 Task: Explore Airbnb accommodation in Foumbot, Cameroon from 4th November, 2023 to 15th November, 2023 for 2 adults.1  bedroom having 1 bed and 1 bathroom. Property type can be hotel. Booking option can be shelf check-in. Look for 5 properties as per requirement.
Action: Mouse pressed left at (489, 74)
Screenshot: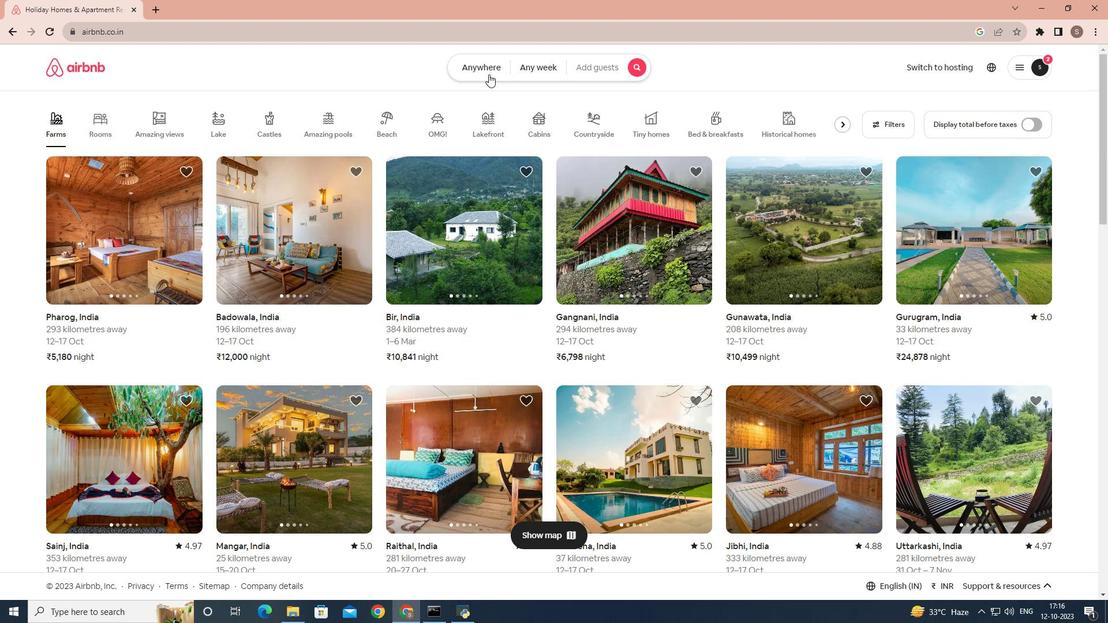 
Action: Mouse moved to (408, 117)
Screenshot: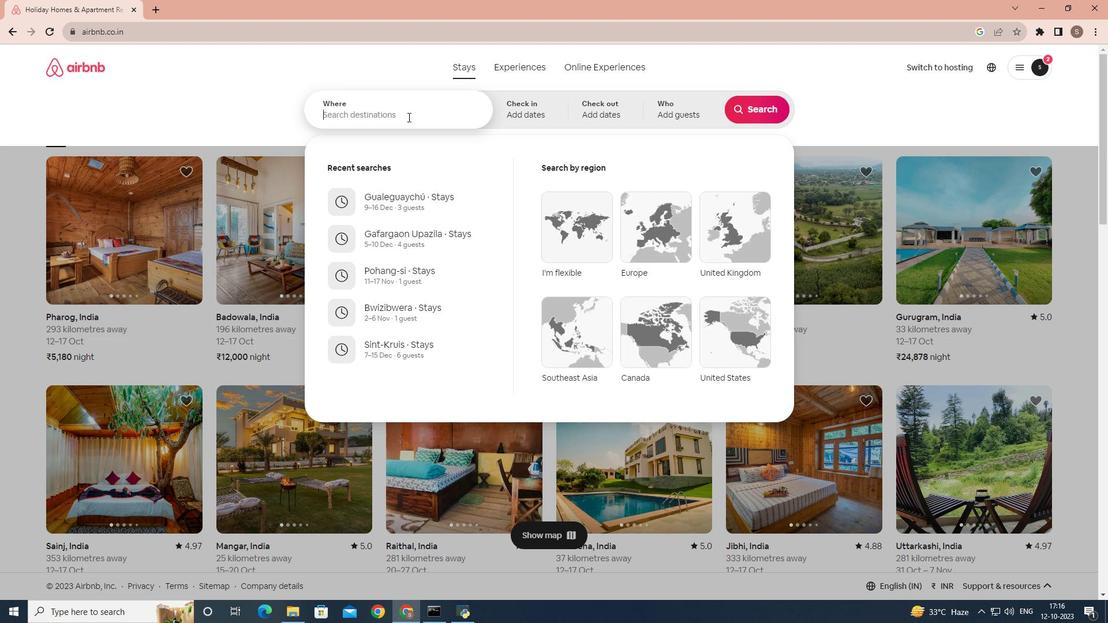 
Action: Mouse pressed left at (408, 117)
Screenshot: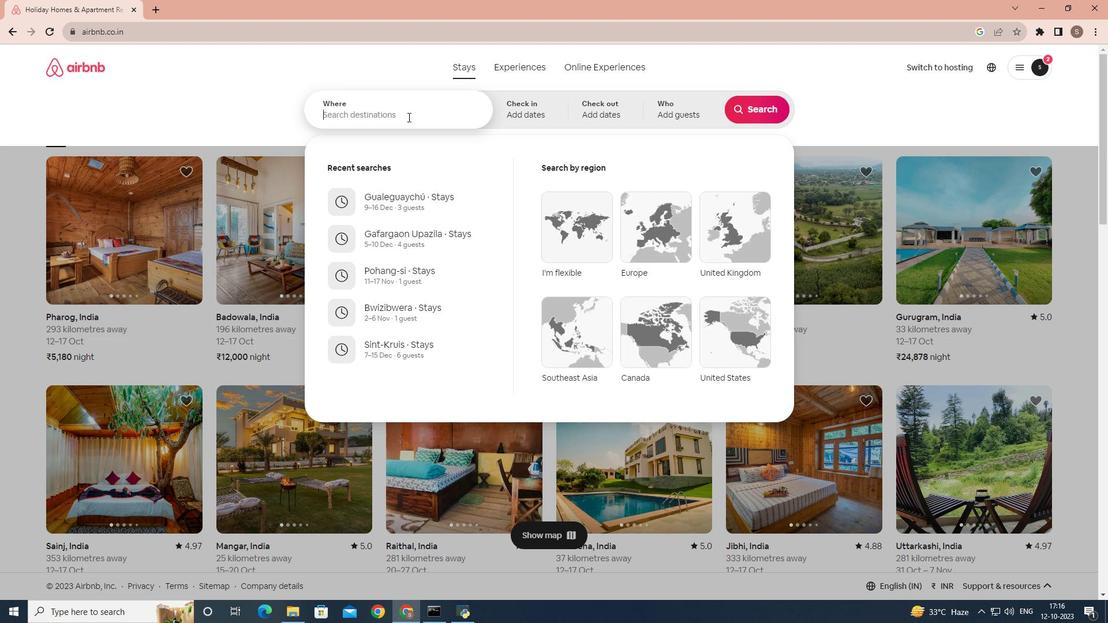 
Action: Key pressed foumbot
Screenshot: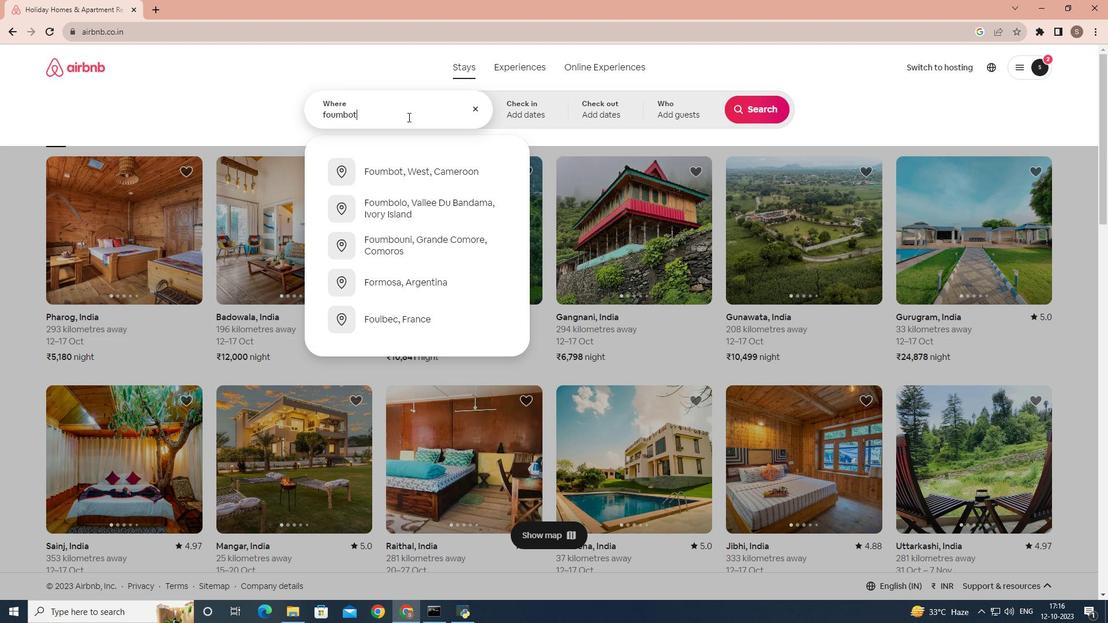 
Action: Mouse moved to (400, 165)
Screenshot: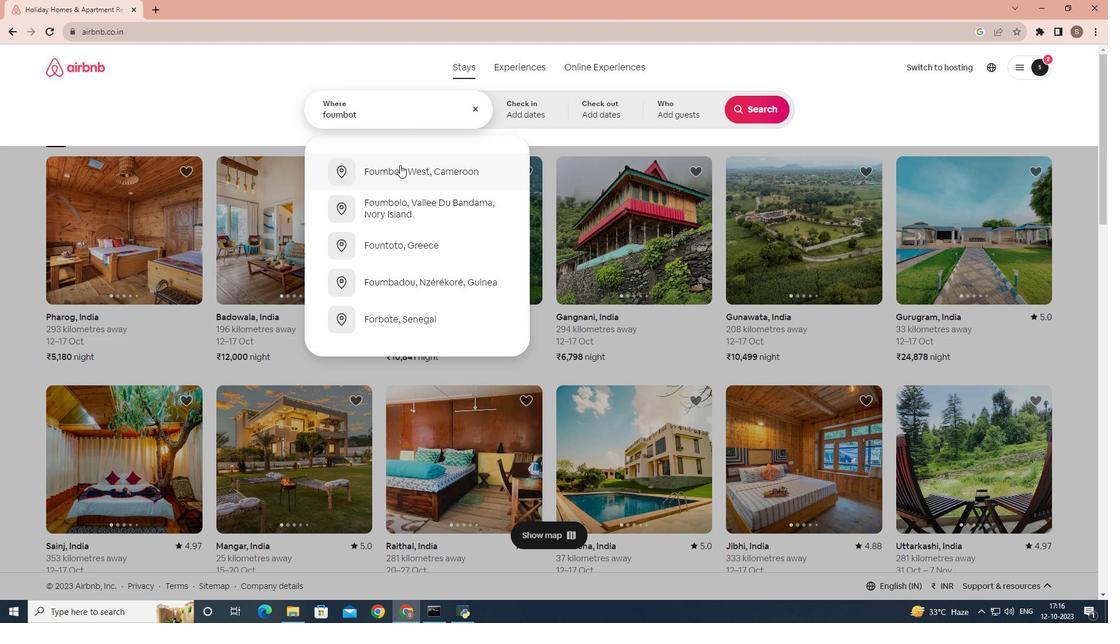 
Action: Mouse pressed left at (400, 165)
Screenshot: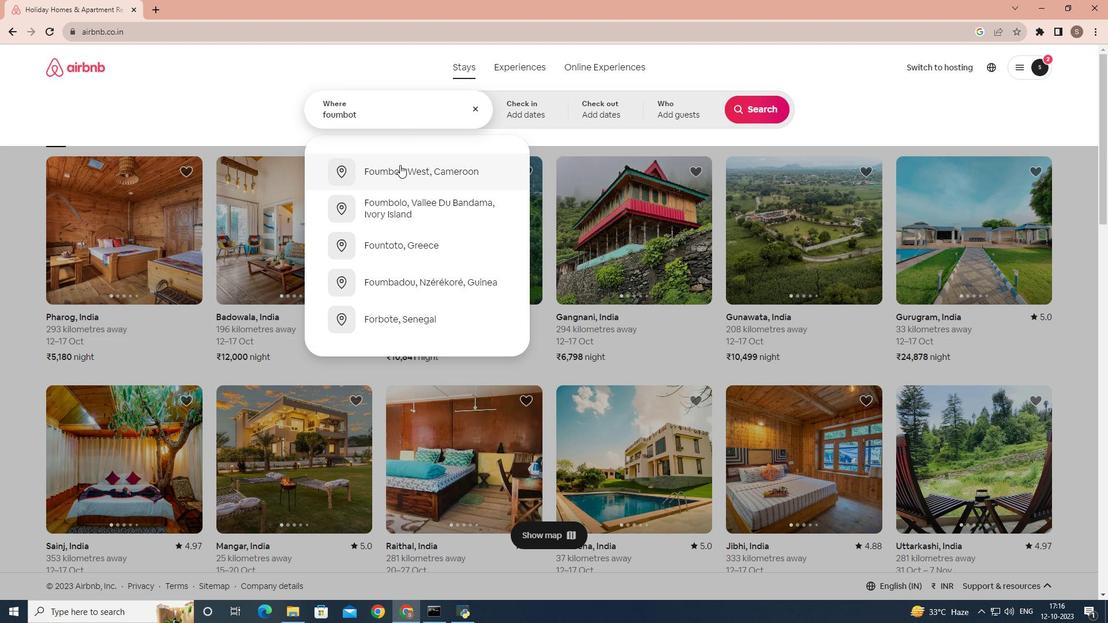 
Action: Mouse moved to (732, 247)
Screenshot: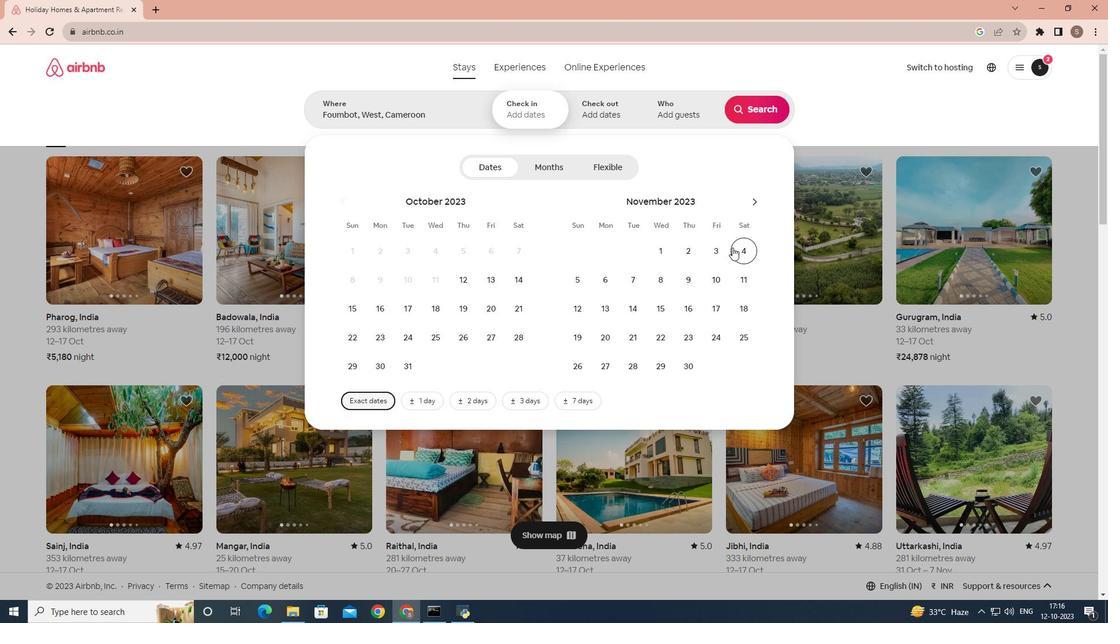 
Action: Mouse pressed left at (732, 247)
Screenshot: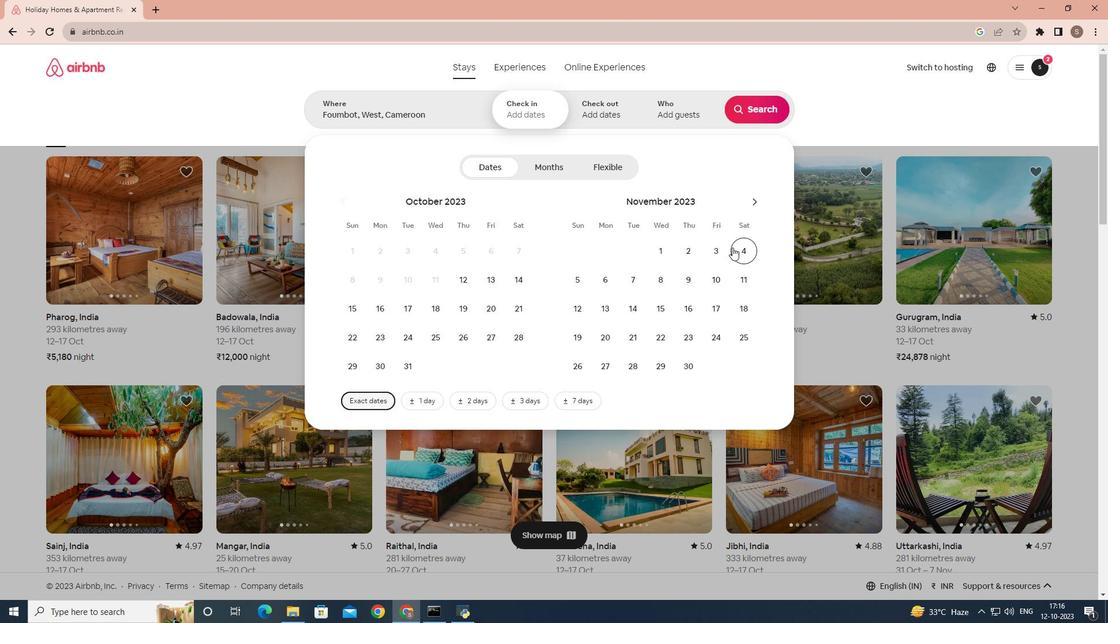 
Action: Mouse moved to (658, 310)
Screenshot: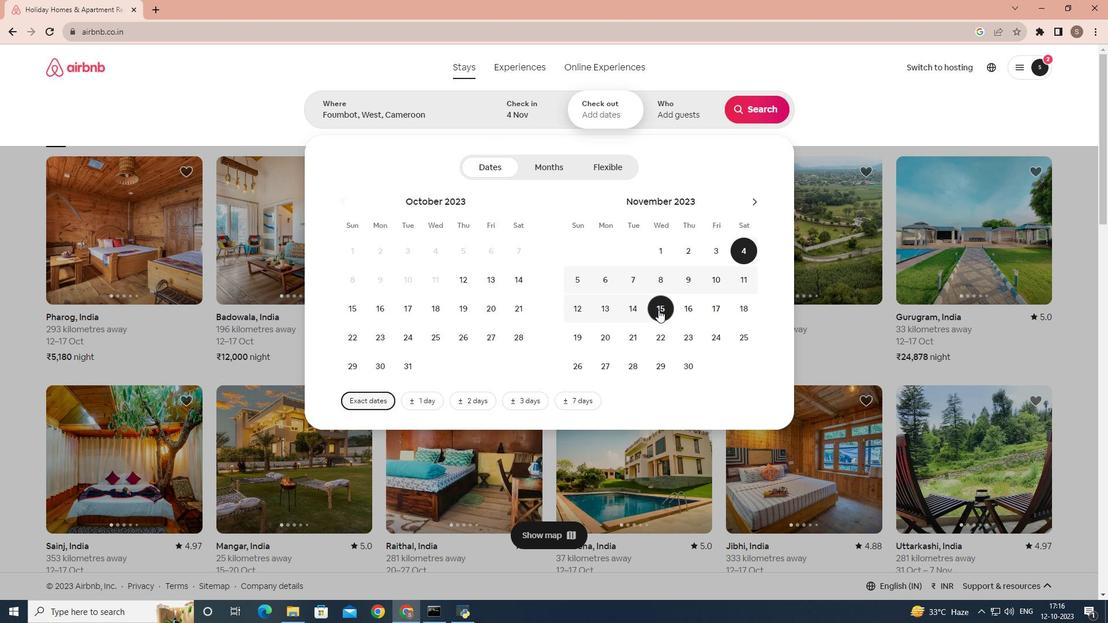 
Action: Mouse pressed left at (658, 310)
Screenshot: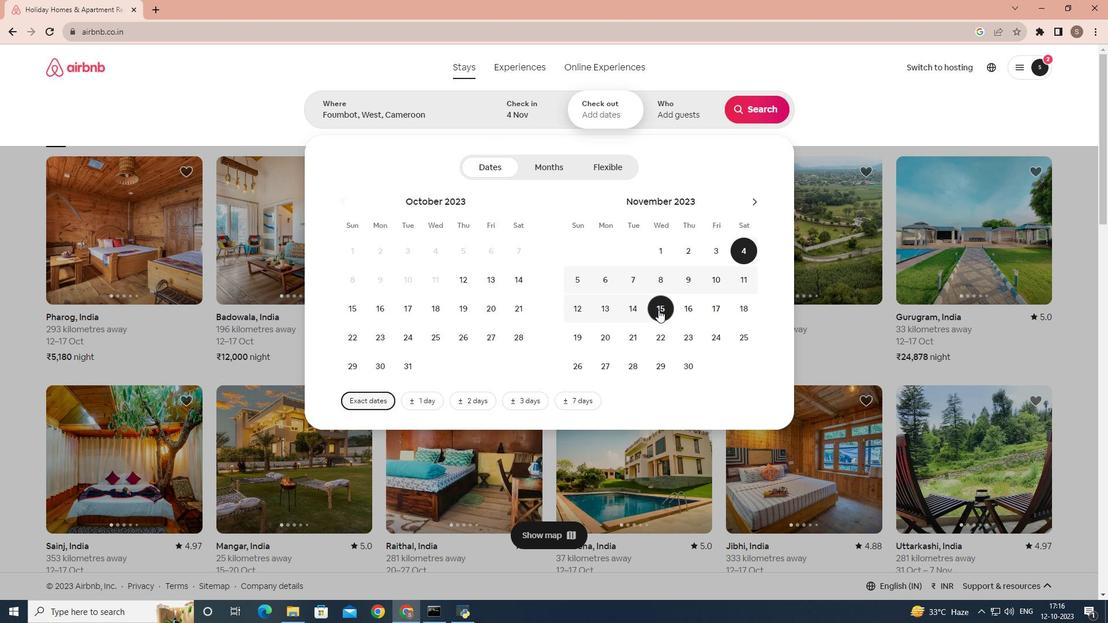 
Action: Mouse moved to (680, 107)
Screenshot: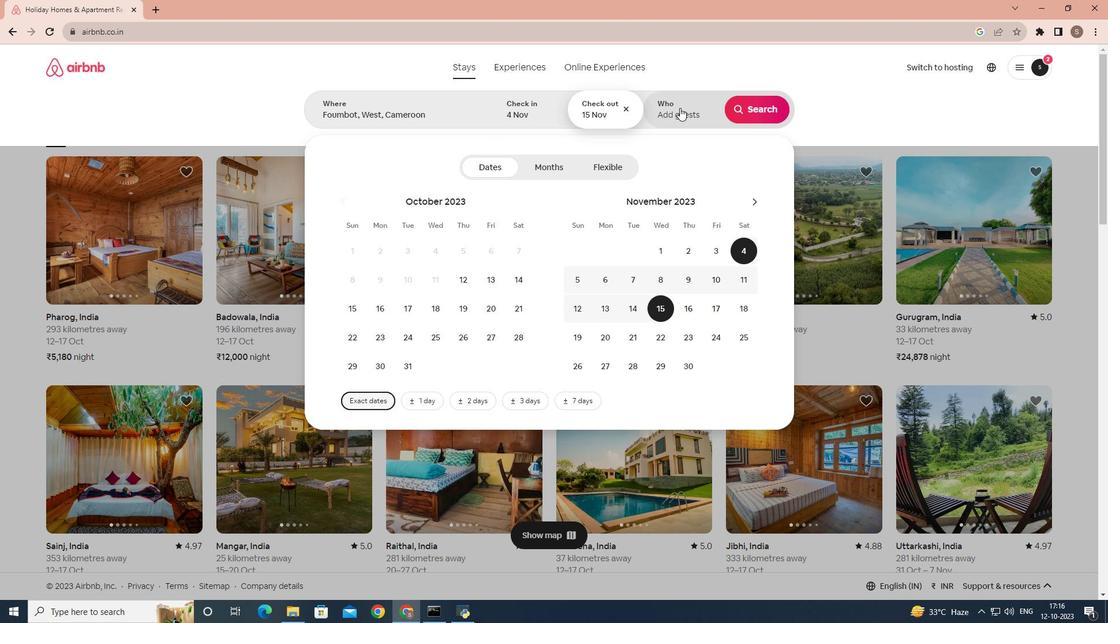 
Action: Mouse pressed left at (680, 107)
Screenshot: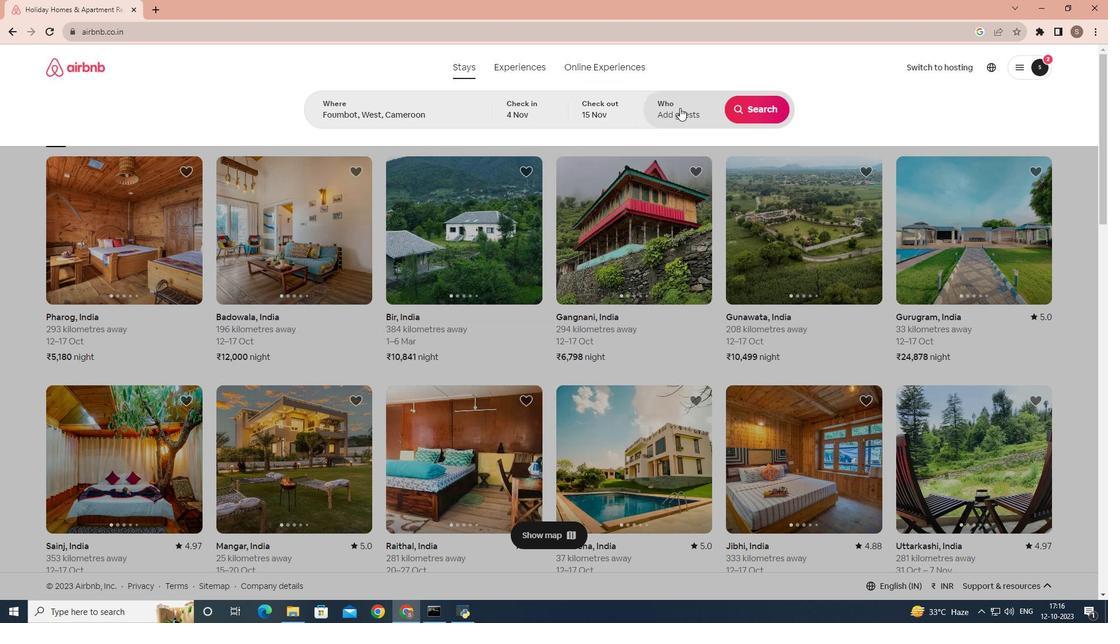 
Action: Mouse moved to (766, 174)
Screenshot: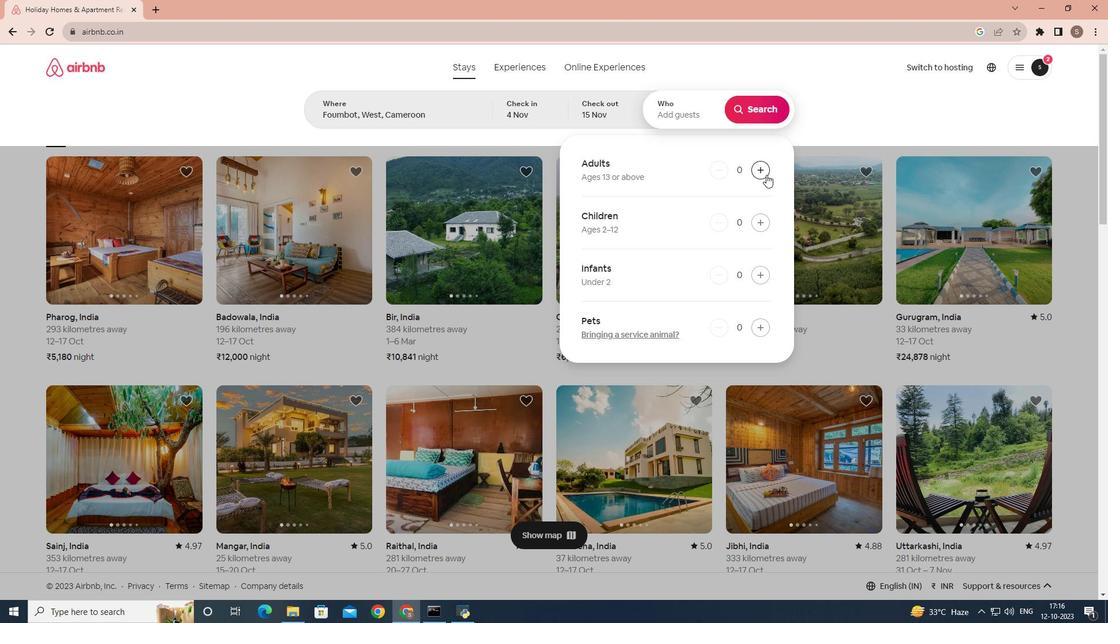 
Action: Mouse pressed left at (766, 174)
Screenshot: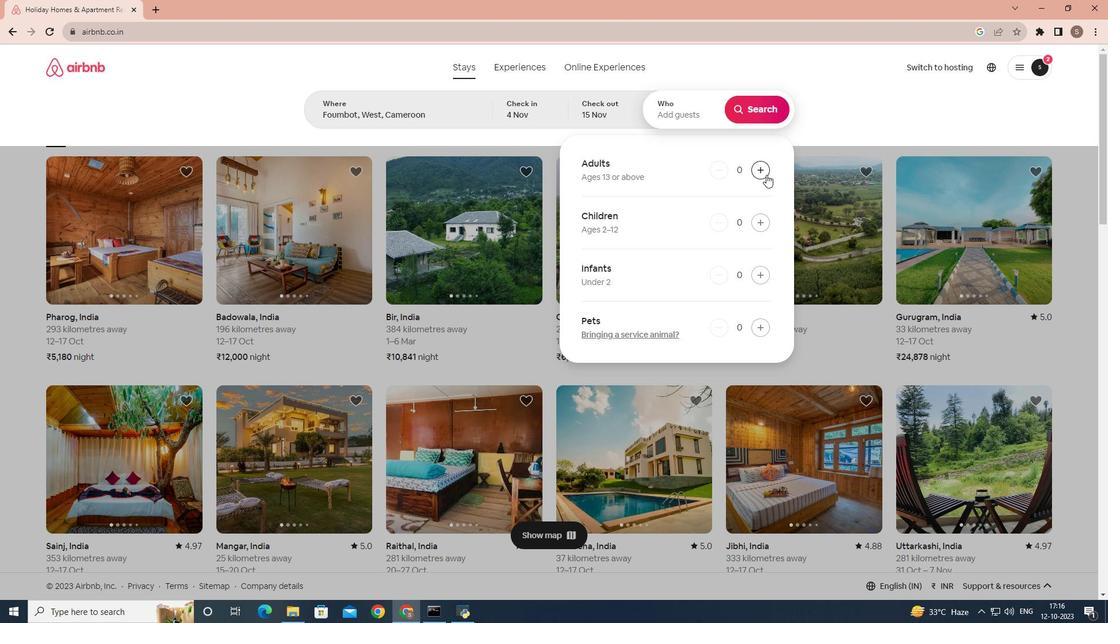 
Action: Mouse pressed left at (766, 174)
Screenshot: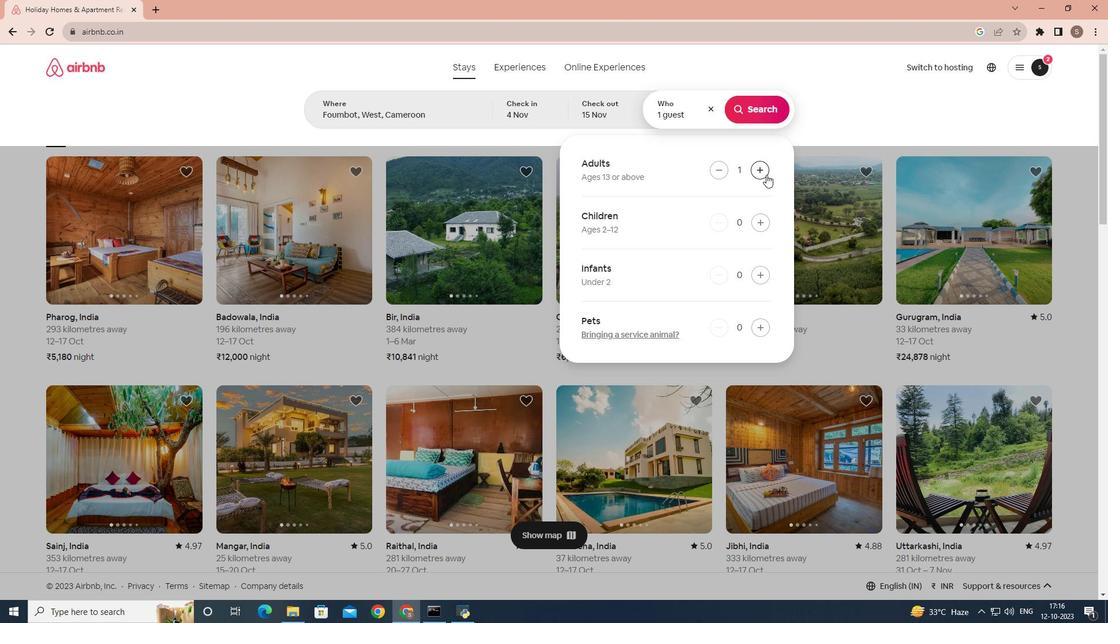 
Action: Mouse moved to (758, 115)
Screenshot: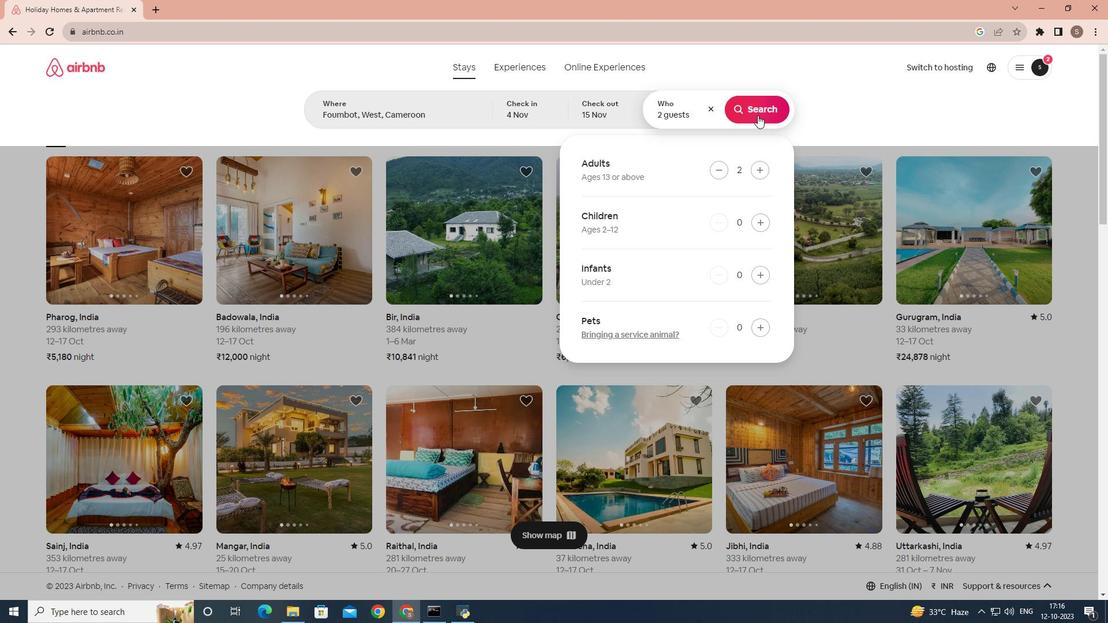 
Action: Mouse pressed left at (758, 115)
Screenshot: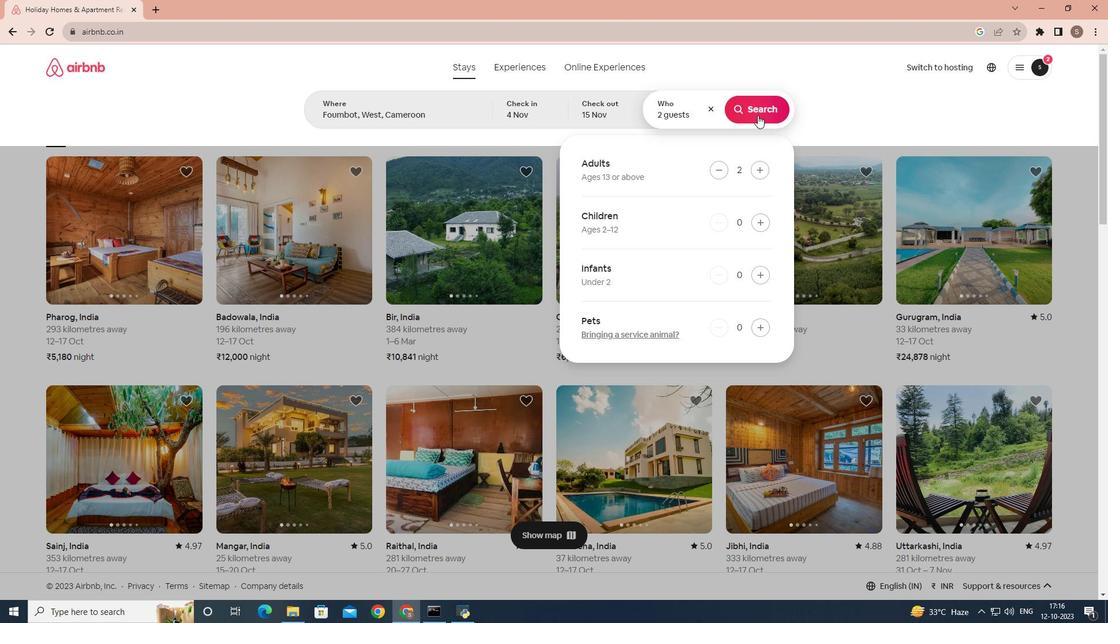 
Action: Mouse moved to (904, 113)
Screenshot: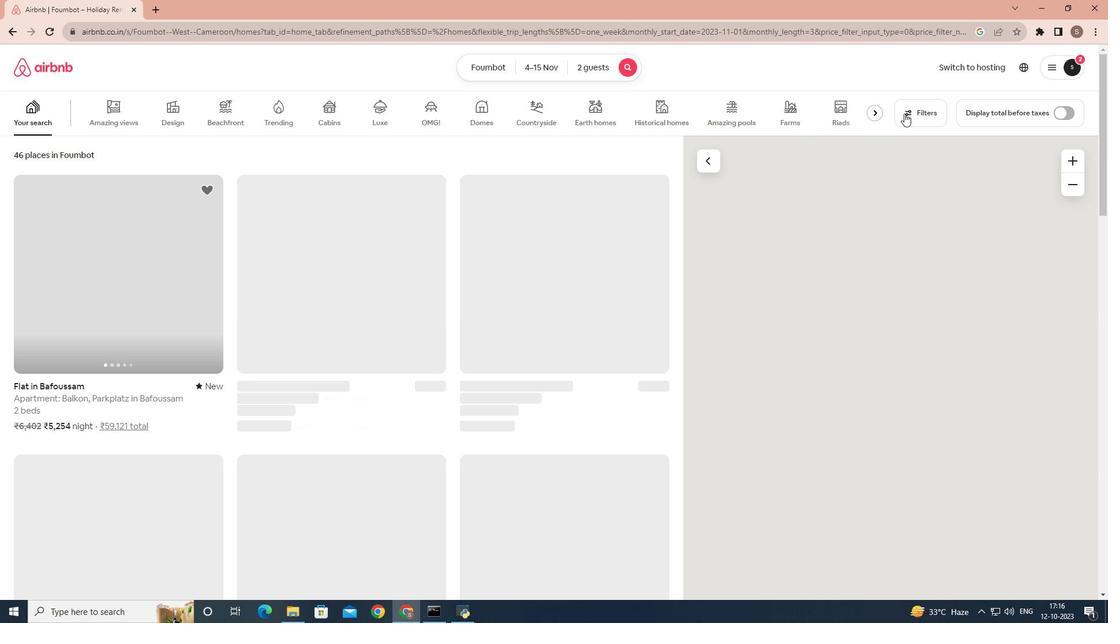 
Action: Mouse pressed left at (904, 113)
Screenshot: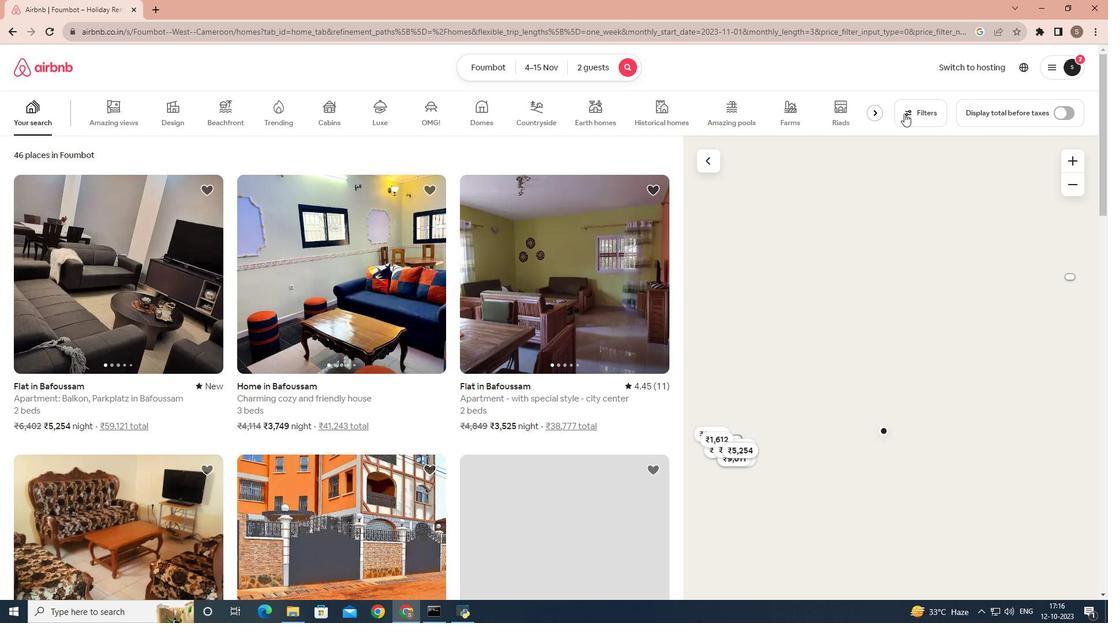 
Action: Mouse moved to (459, 282)
Screenshot: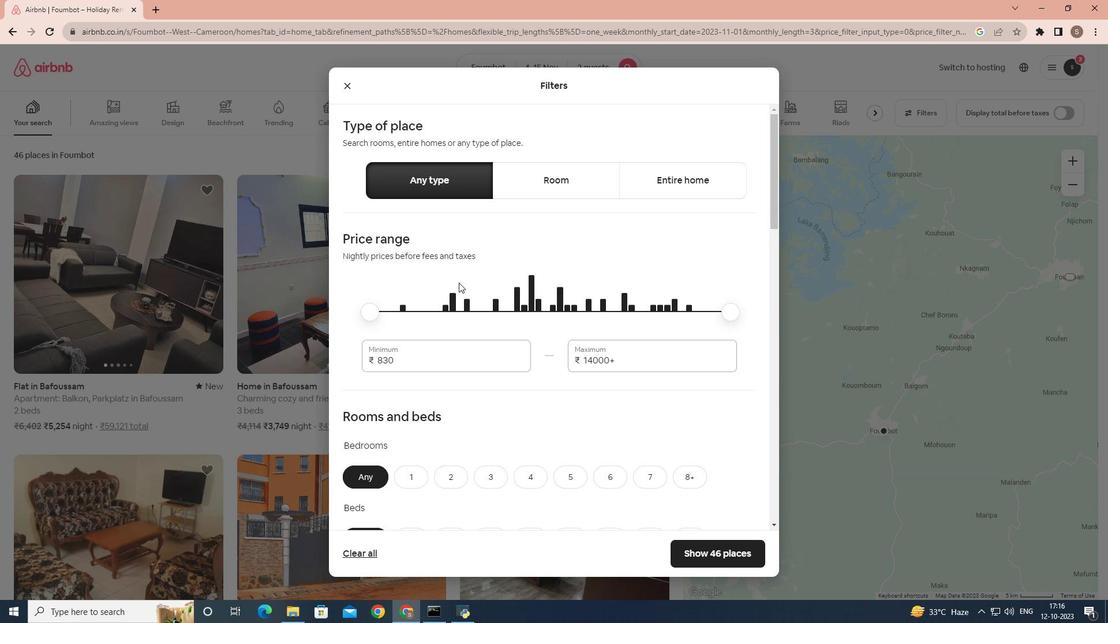 
Action: Mouse scrolled (459, 282) with delta (0, 0)
Screenshot: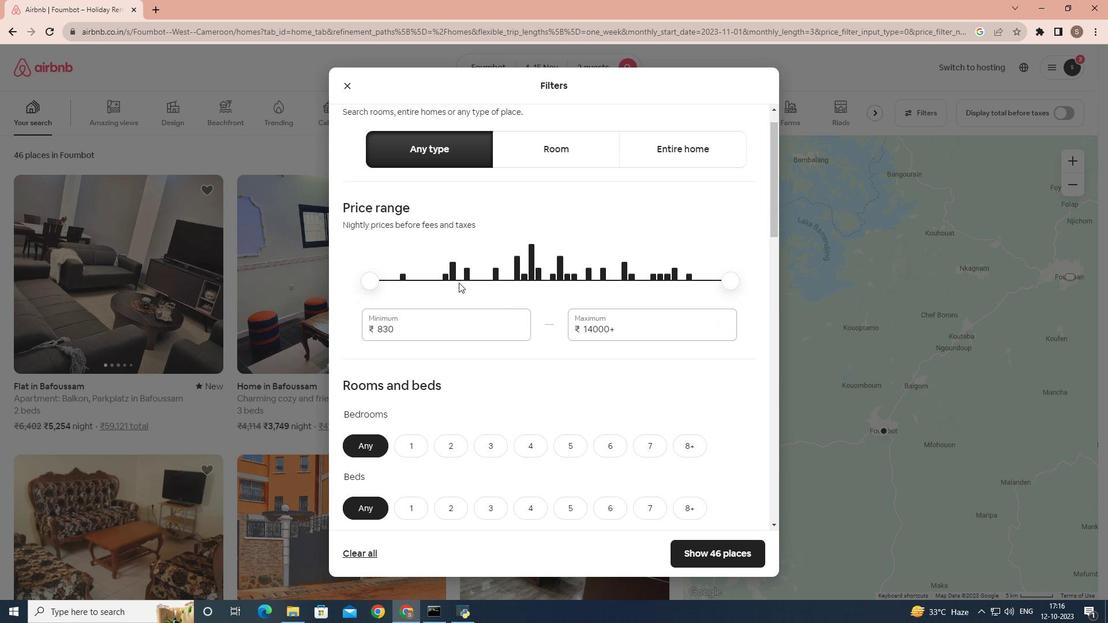 
Action: Mouse scrolled (459, 282) with delta (0, 0)
Screenshot: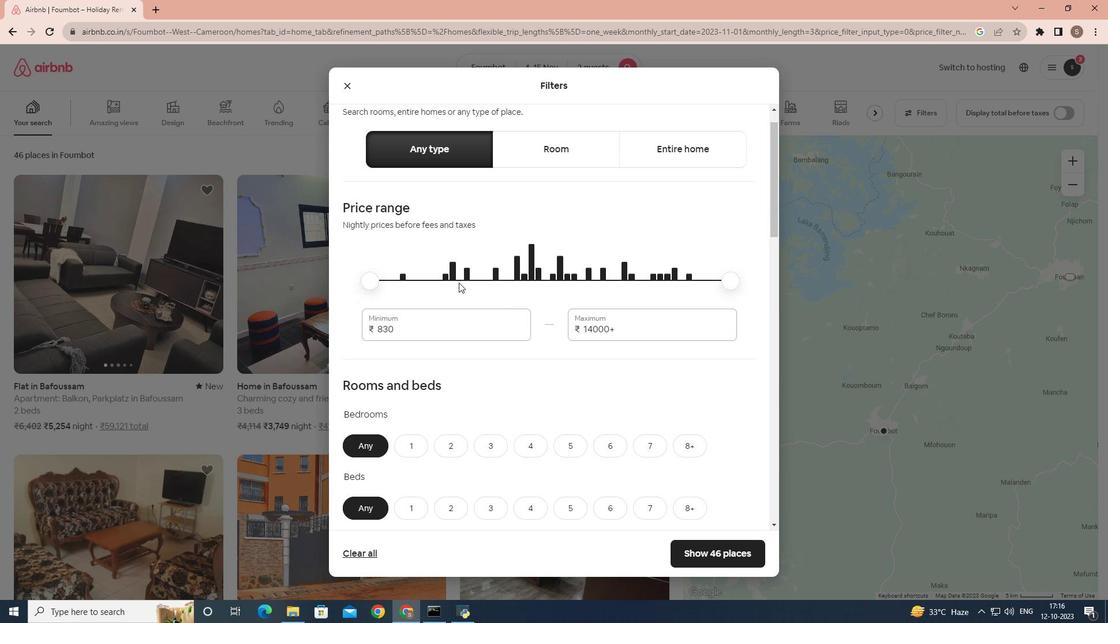 
Action: Mouse scrolled (459, 282) with delta (0, 0)
Screenshot: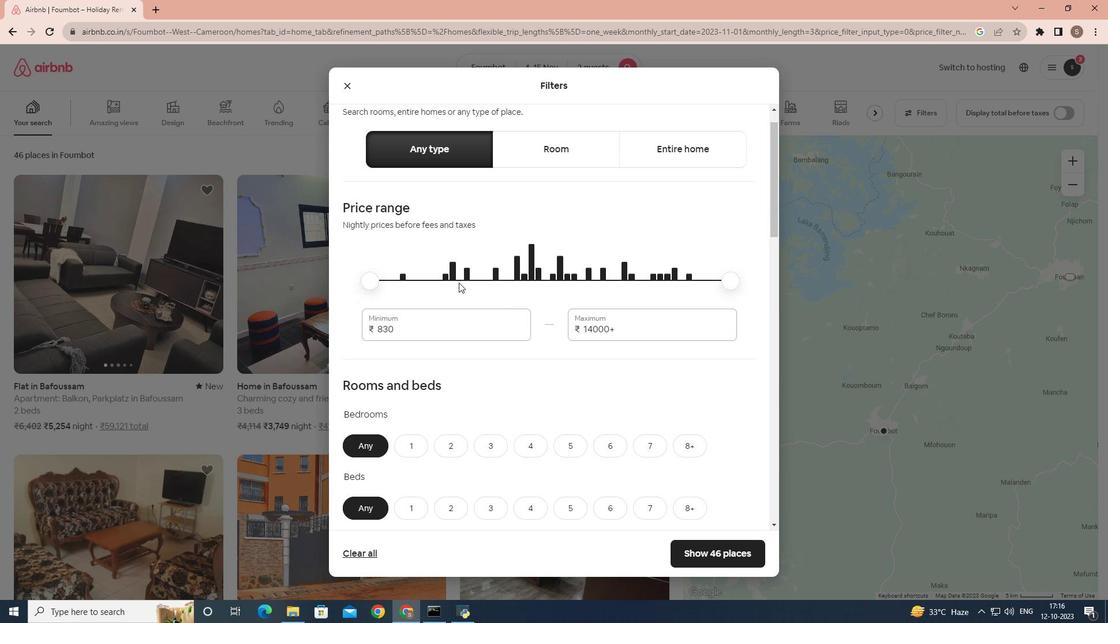 
Action: Mouse scrolled (459, 282) with delta (0, 0)
Screenshot: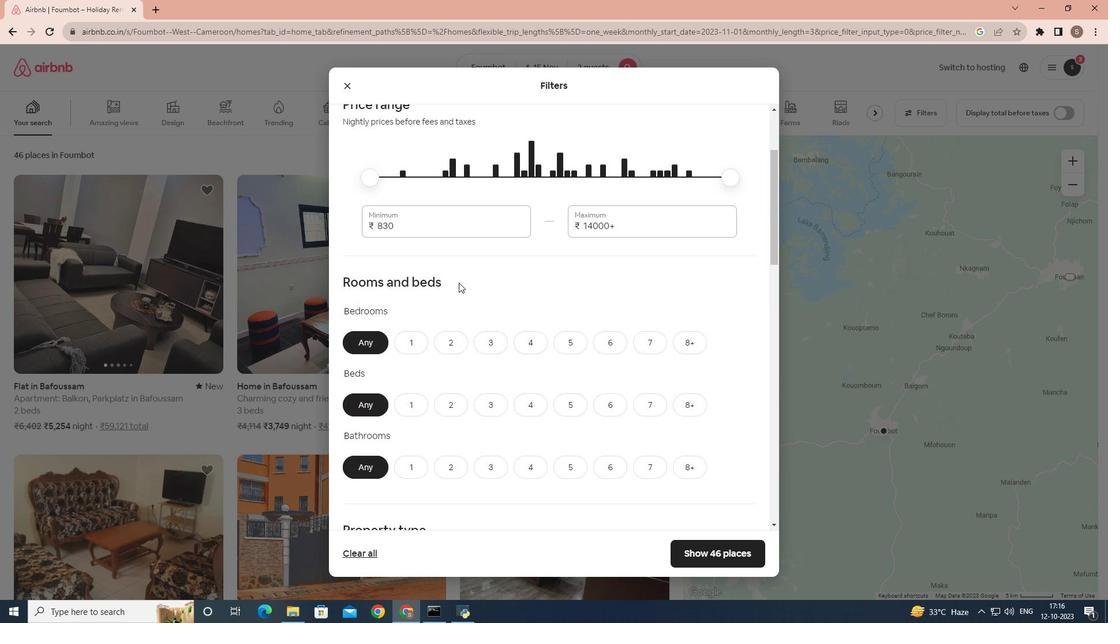 
Action: Mouse moved to (423, 250)
Screenshot: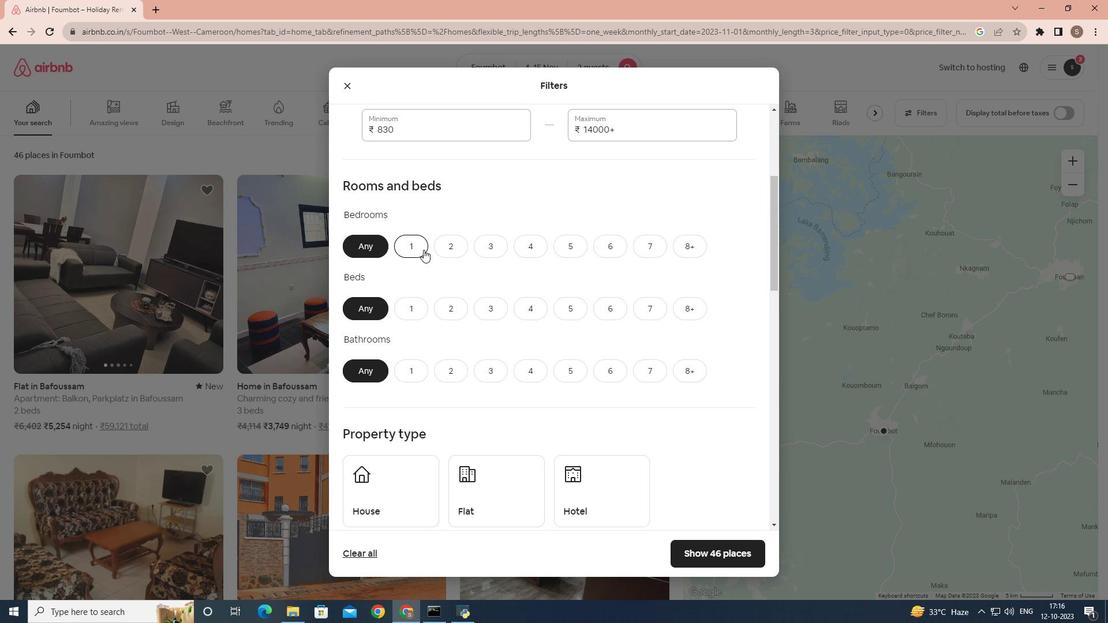 
Action: Mouse pressed left at (423, 250)
Screenshot: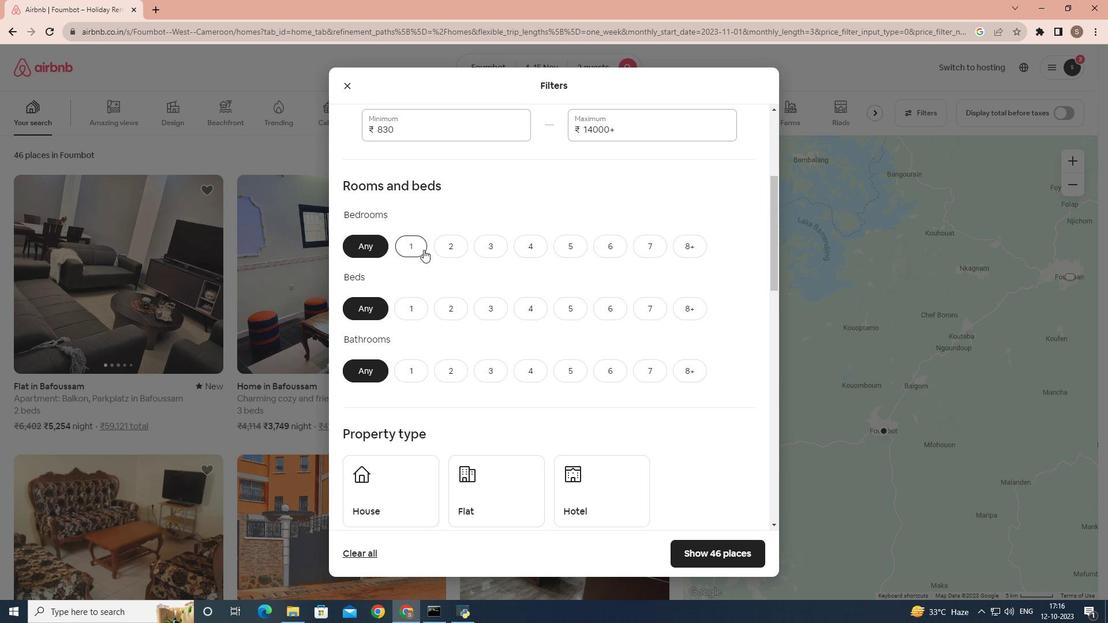 
Action: Mouse moved to (411, 303)
Screenshot: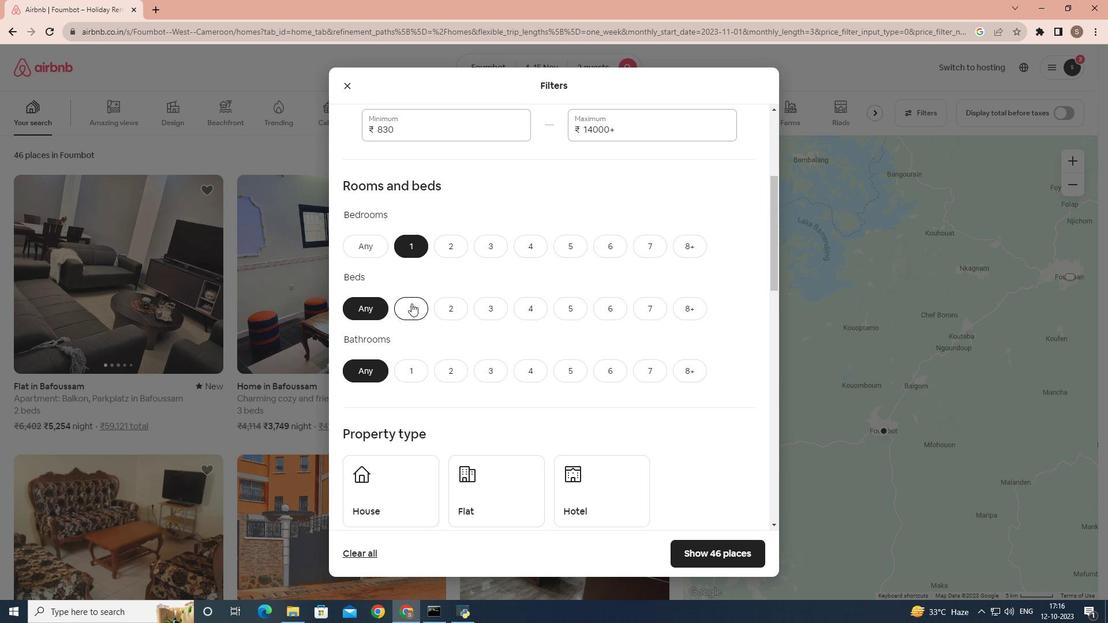 
Action: Mouse pressed left at (411, 303)
Screenshot: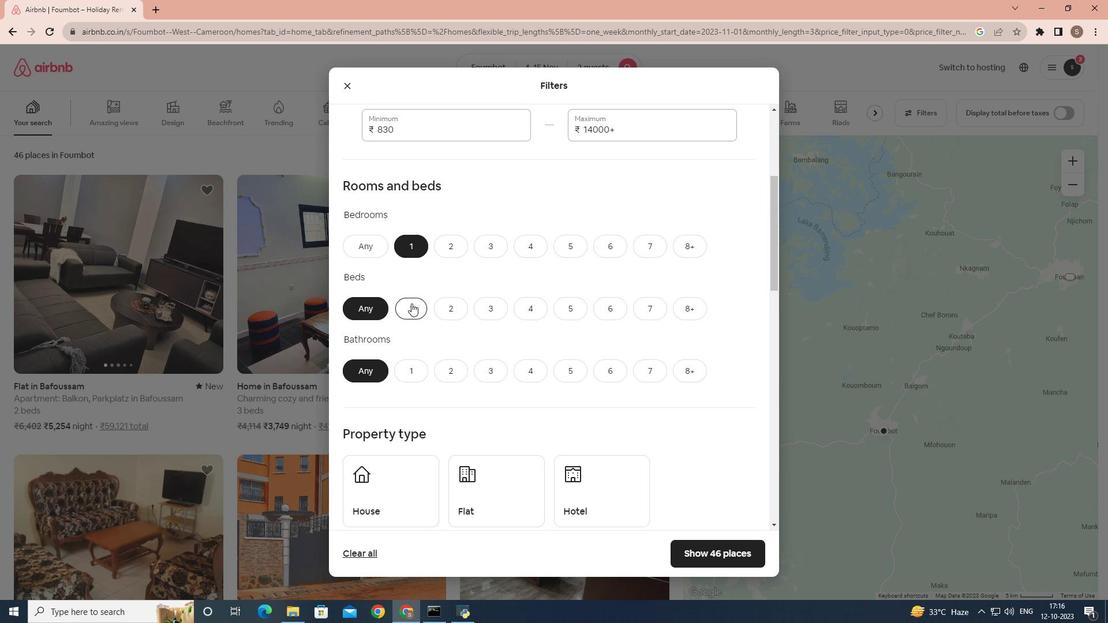 
Action: Mouse moved to (407, 354)
Screenshot: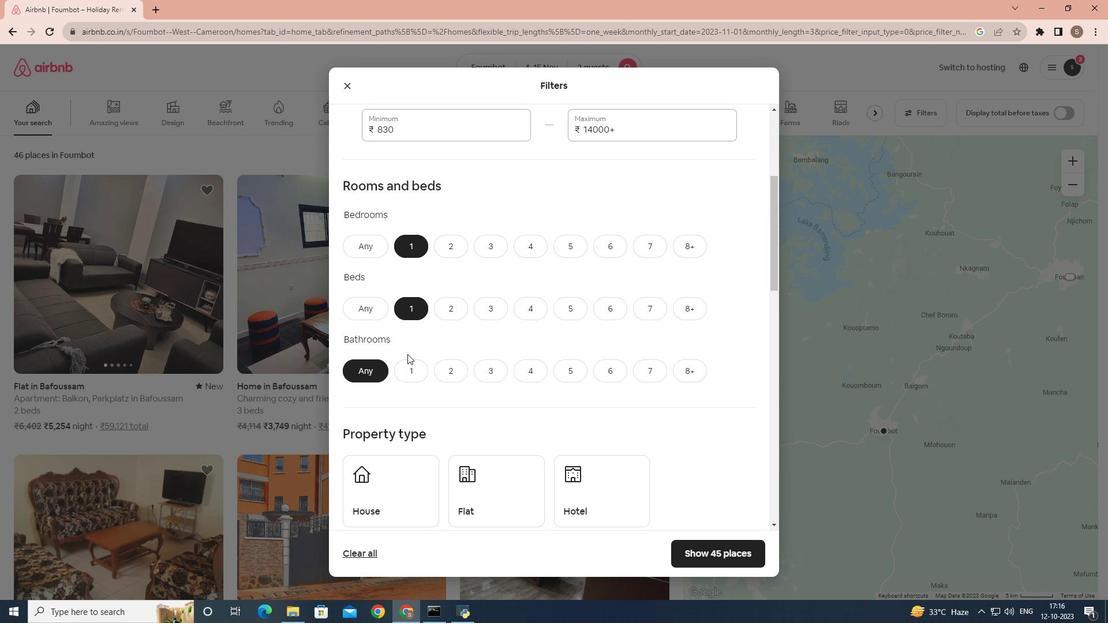 
Action: Mouse pressed left at (407, 354)
Screenshot: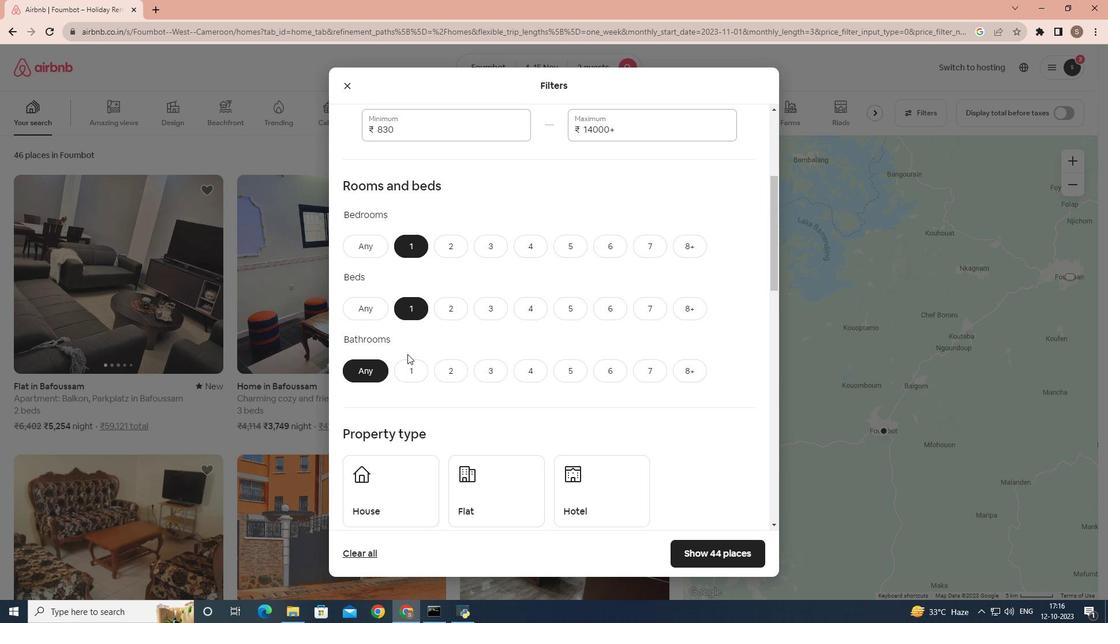 
Action: Mouse moved to (408, 362)
Screenshot: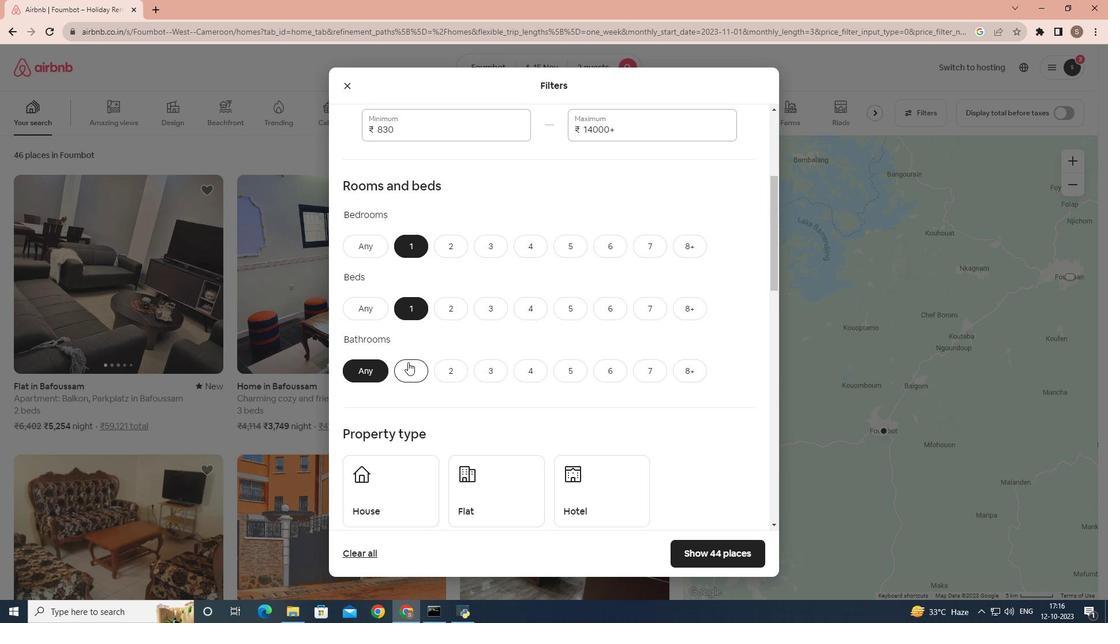 
Action: Mouse pressed left at (408, 362)
Screenshot: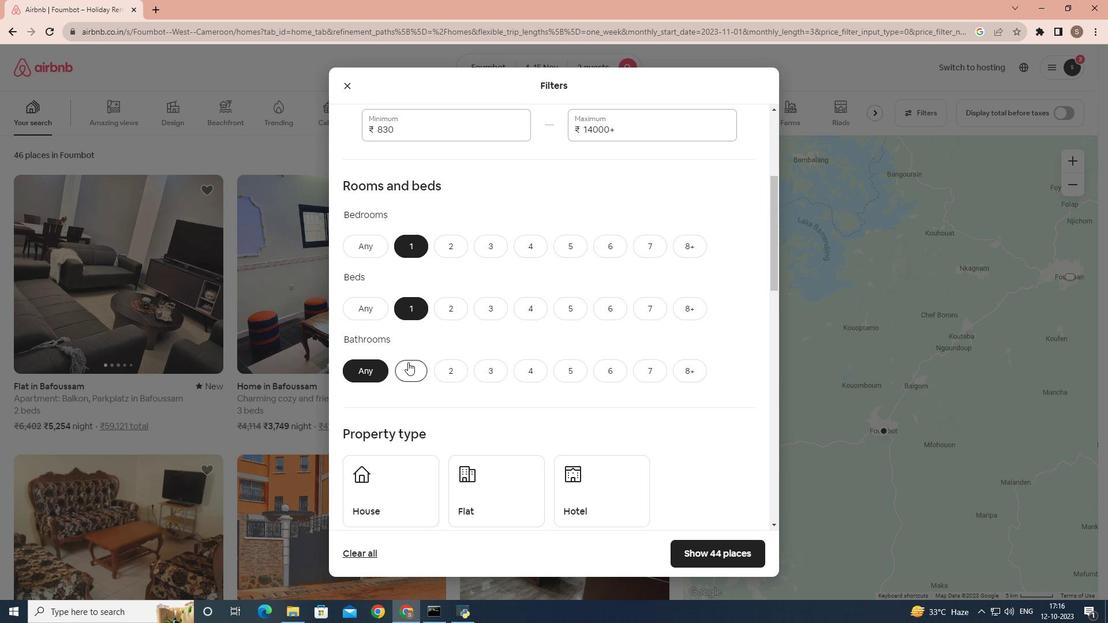 
Action: Mouse moved to (437, 320)
Screenshot: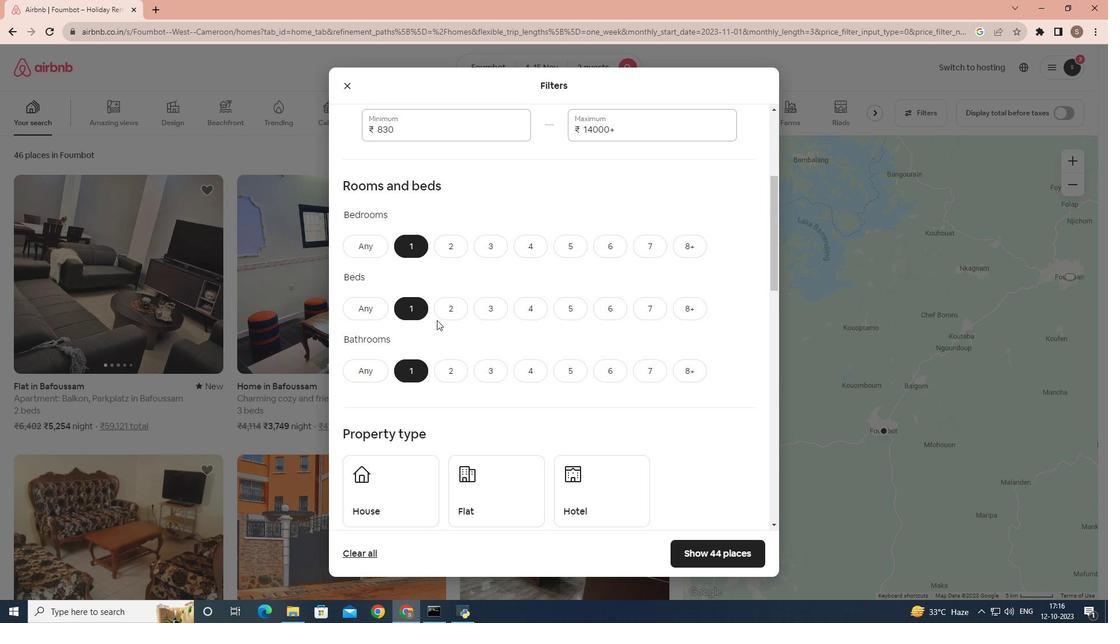 
Action: Mouse scrolled (437, 319) with delta (0, 0)
Screenshot: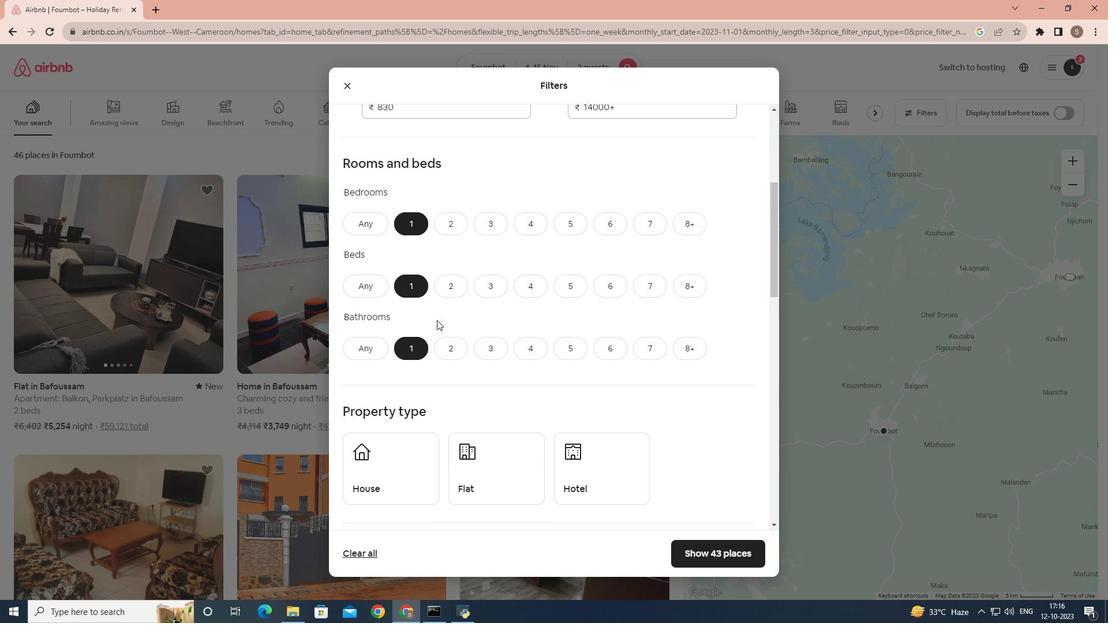
Action: Mouse scrolled (437, 319) with delta (0, 0)
Screenshot: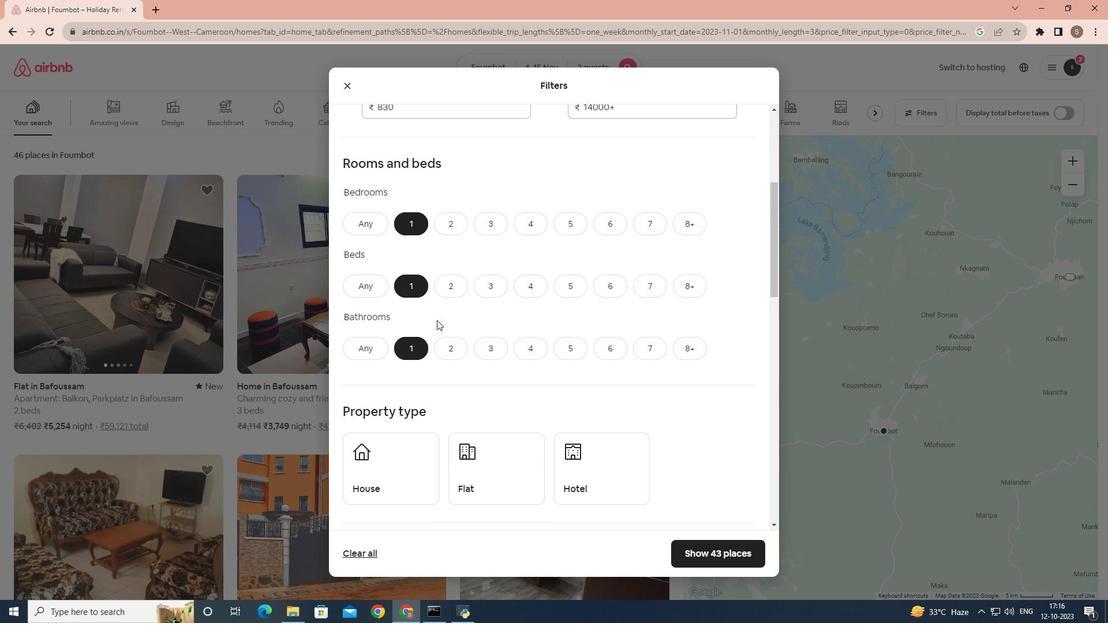 
Action: Mouse scrolled (437, 319) with delta (0, 0)
Screenshot: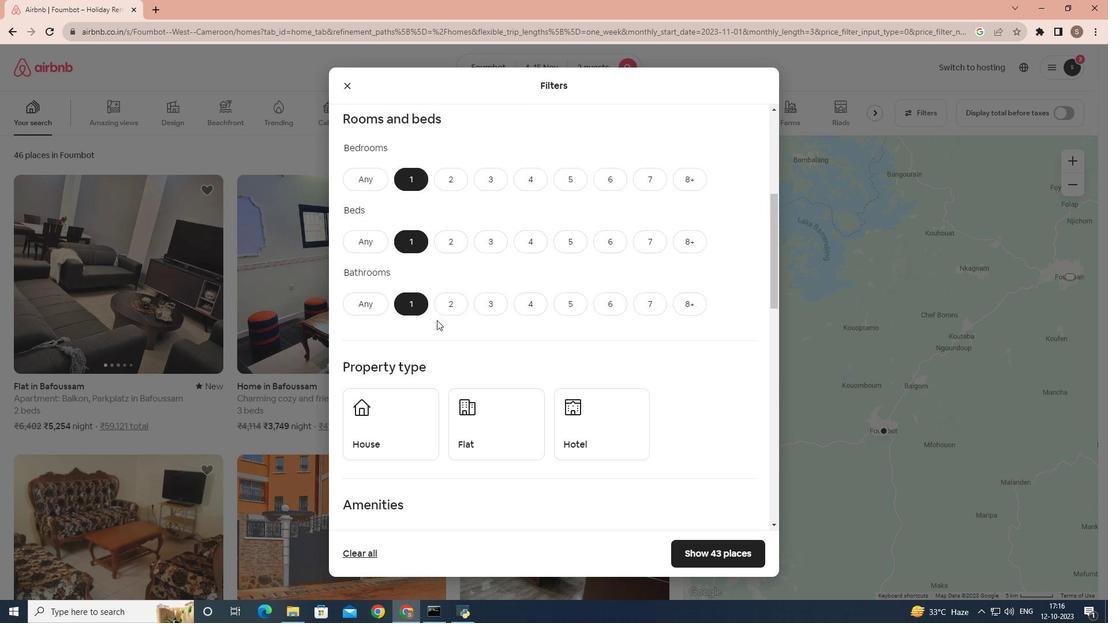 
Action: Mouse scrolled (437, 319) with delta (0, 0)
Screenshot: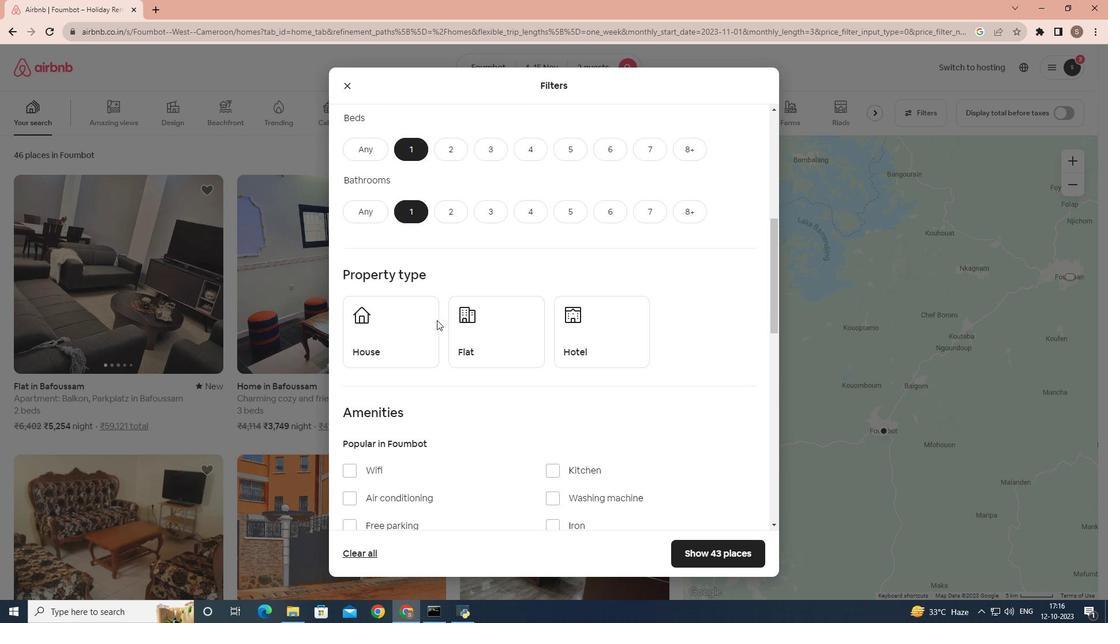 
Action: Mouse moved to (585, 277)
Screenshot: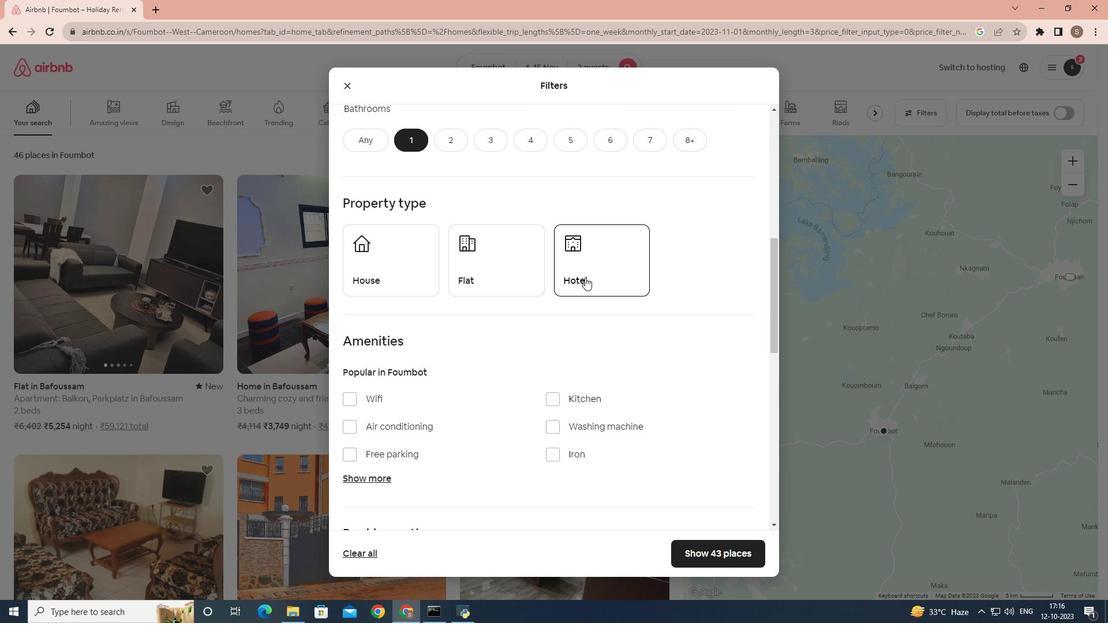 
Action: Mouse pressed left at (585, 277)
Screenshot: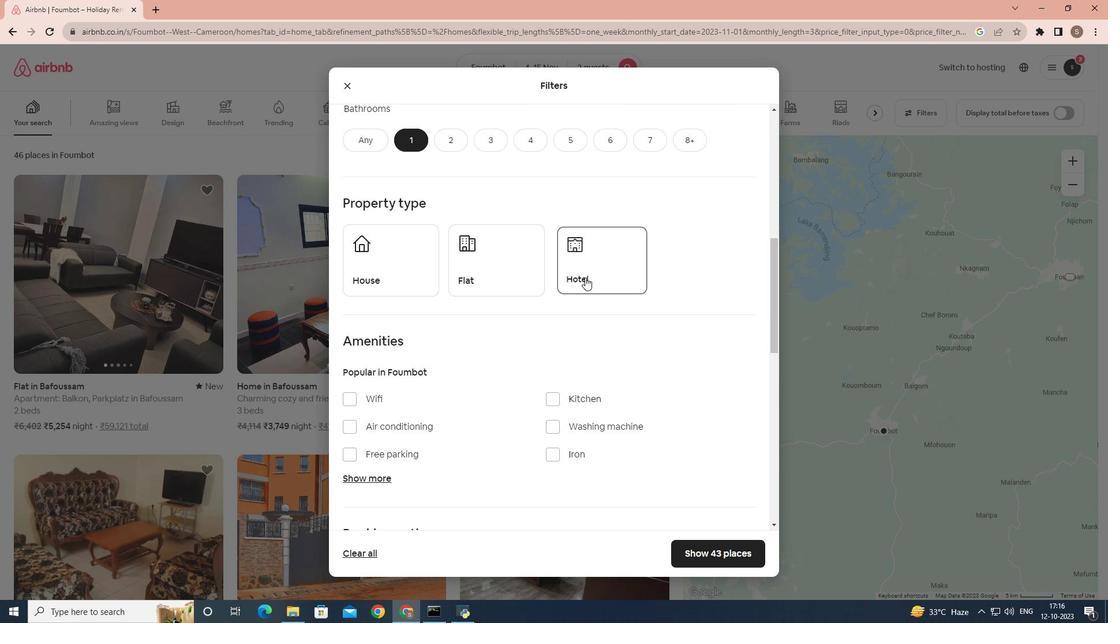 
Action: Mouse moved to (495, 325)
Screenshot: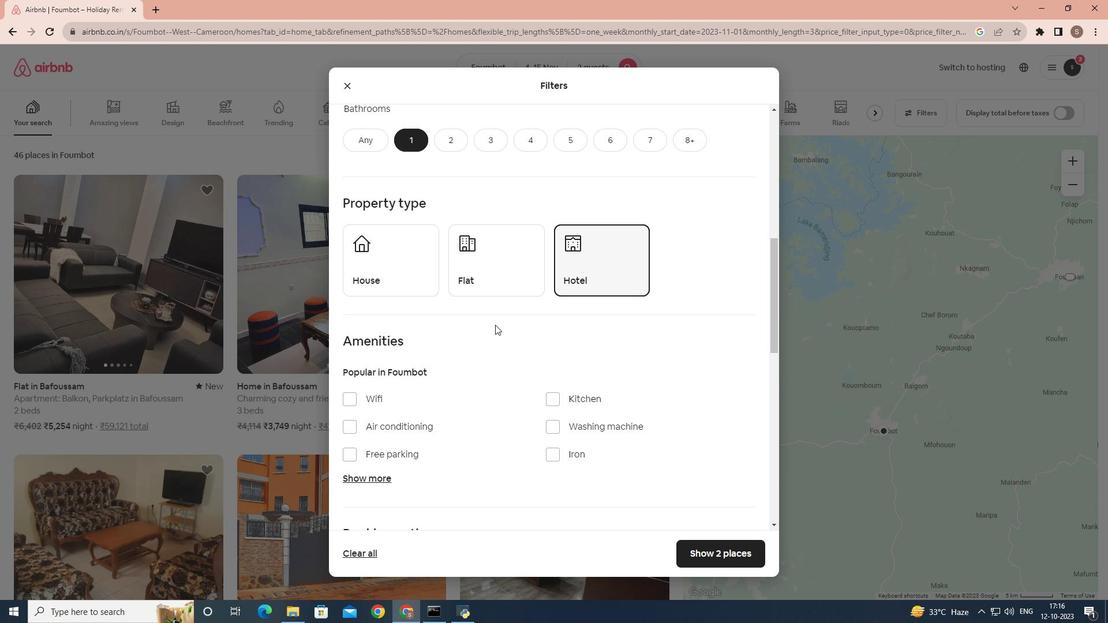 
Action: Mouse scrolled (495, 324) with delta (0, 0)
Screenshot: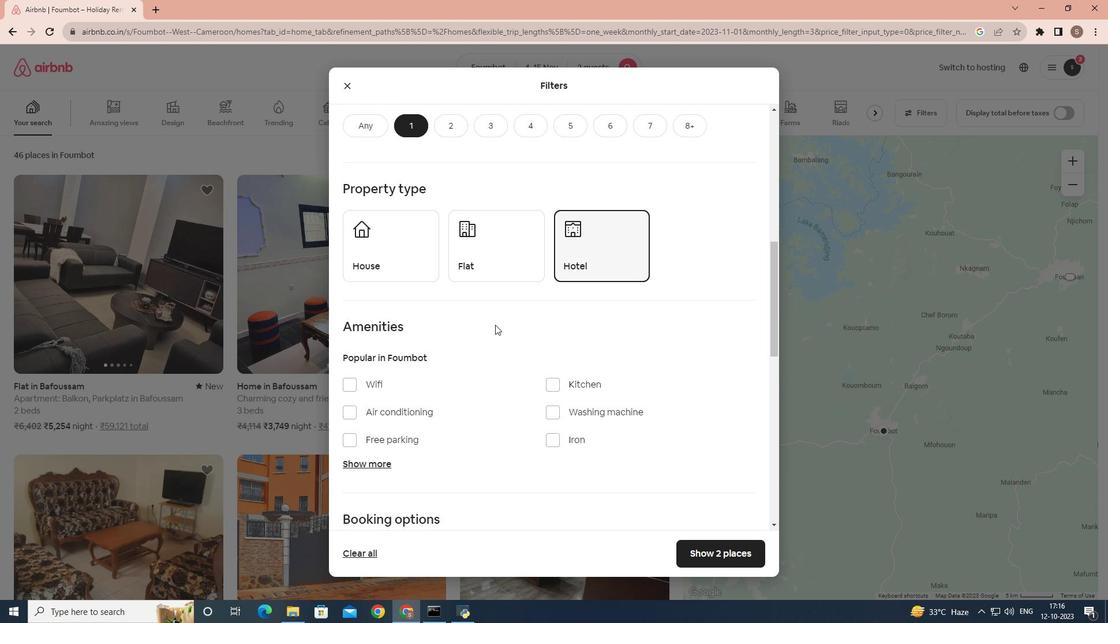 
Action: Mouse scrolled (495, 324) with delta (0, 0)
Screenshot: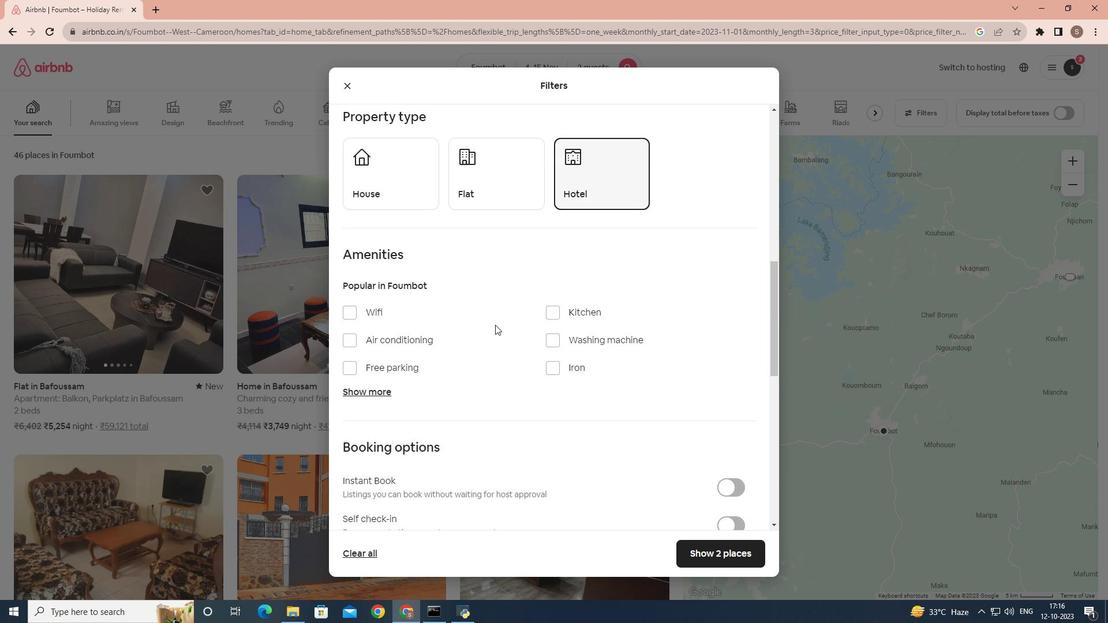 
Action: Mouse scrolled (495, 324) with delta (0, 0)
Screenshot: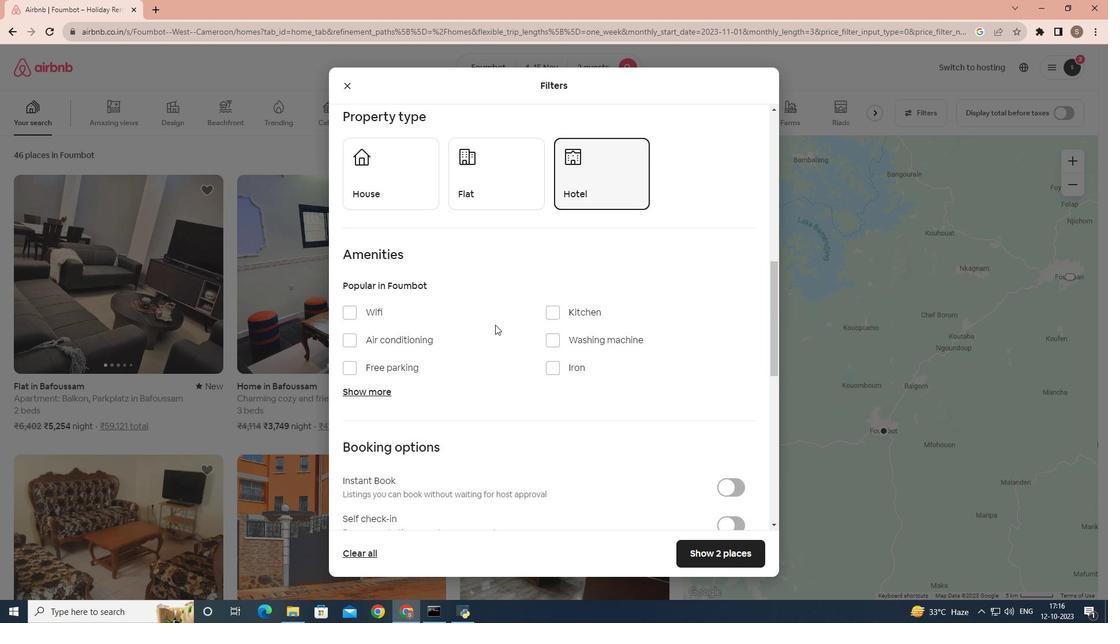 
Action: Mouse scrolled (495, 324) with delta (0, 0)
Screenshot: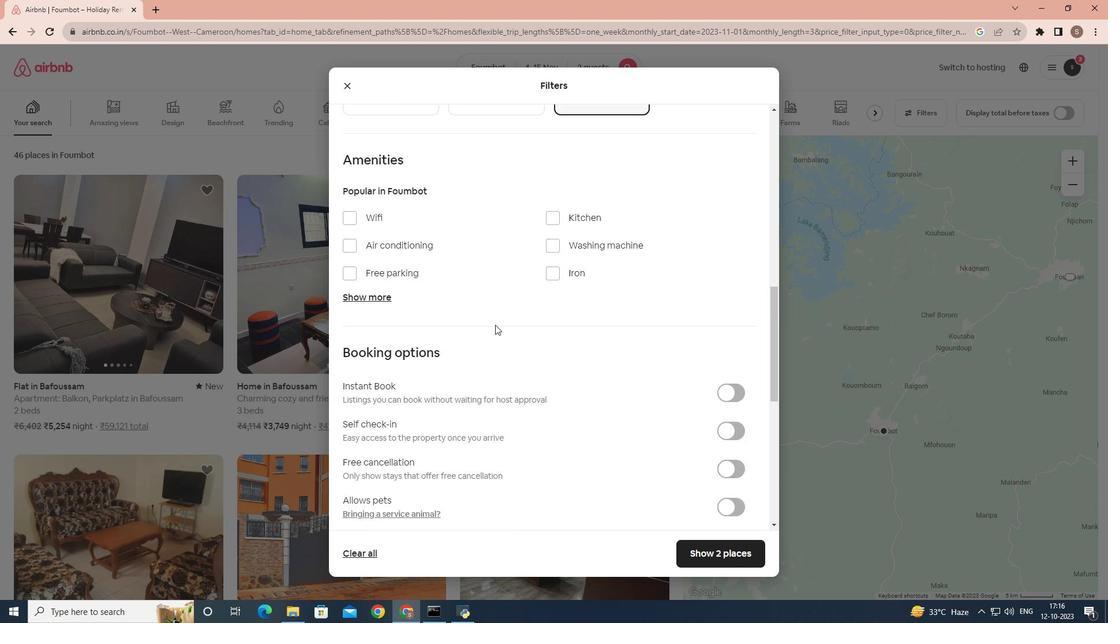 
Action: Mouse moved to (520, 292)
Screenshot: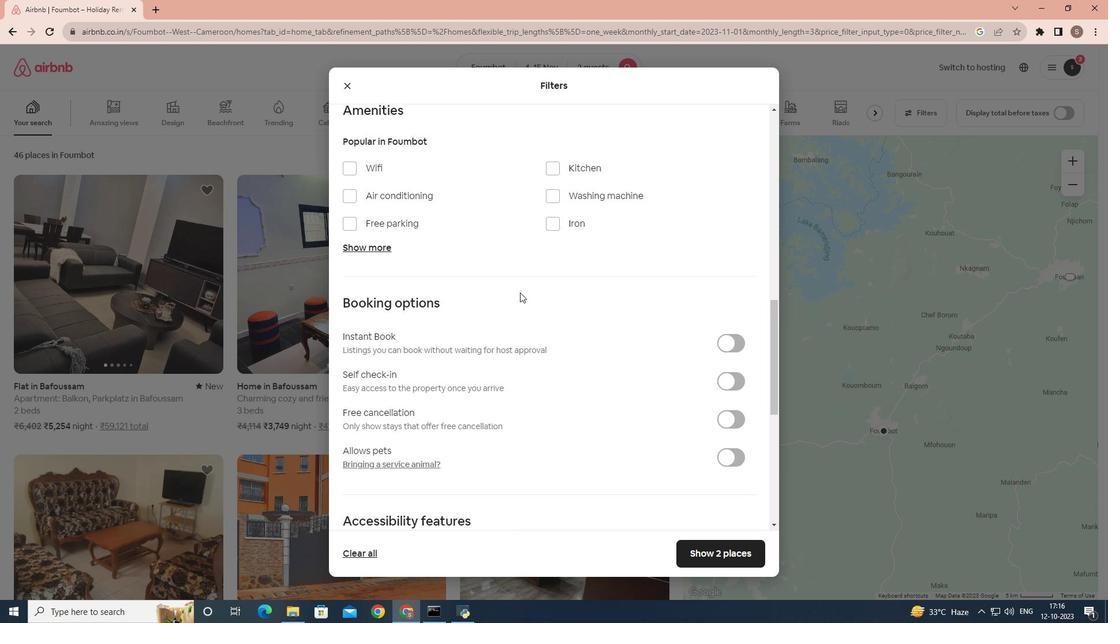 
Action: Mouse scrolled (520, 292) with delta (0, 0)
Screenshot: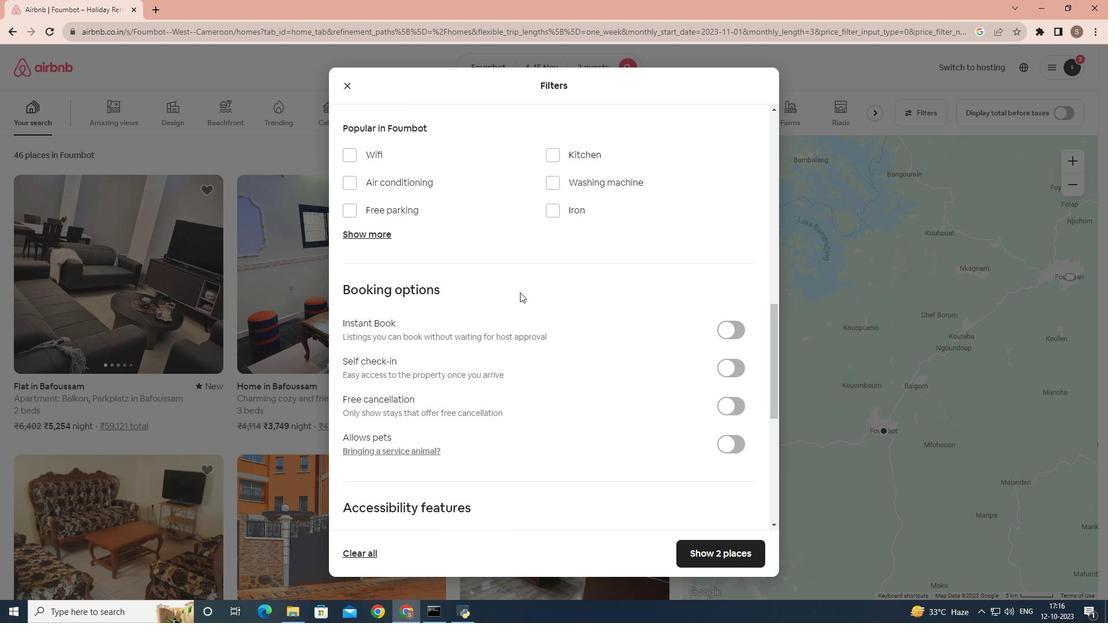 
Action: Mouse moved to (735, 328)
Screenshot: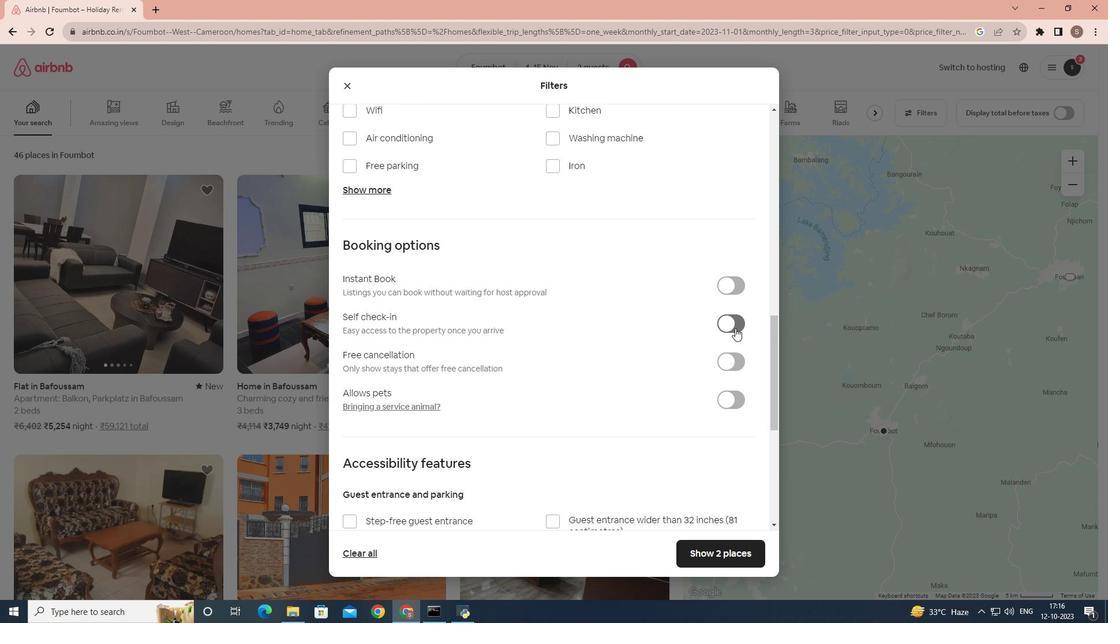 
Action: Mouse pressed left at (735, 328)
Screenshot: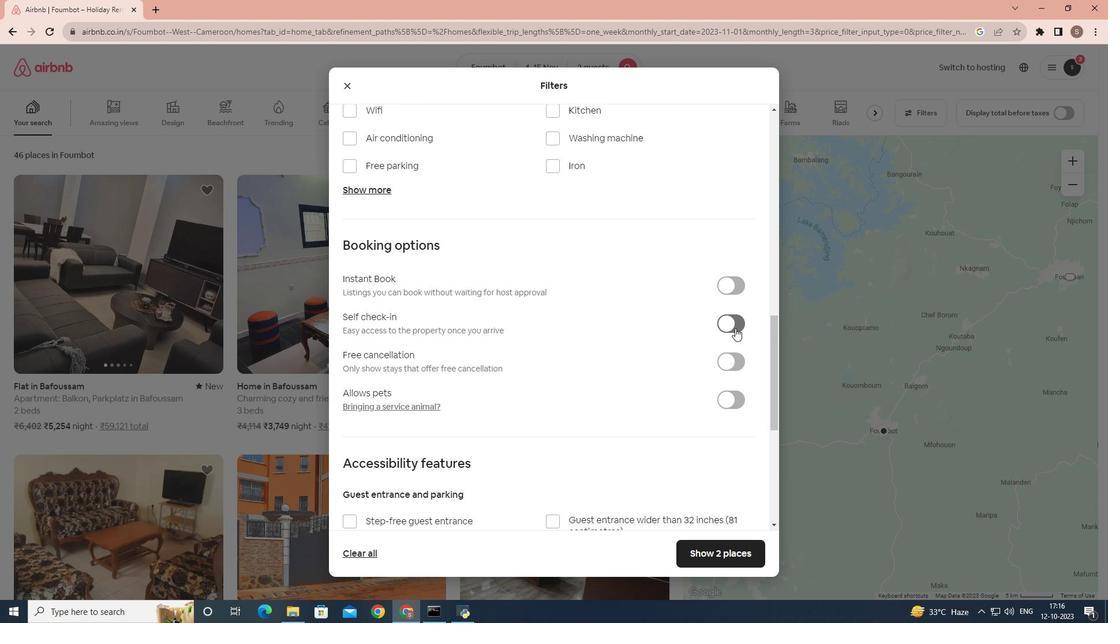 
Action: Mouse moved to (703, 547)
Screenshot: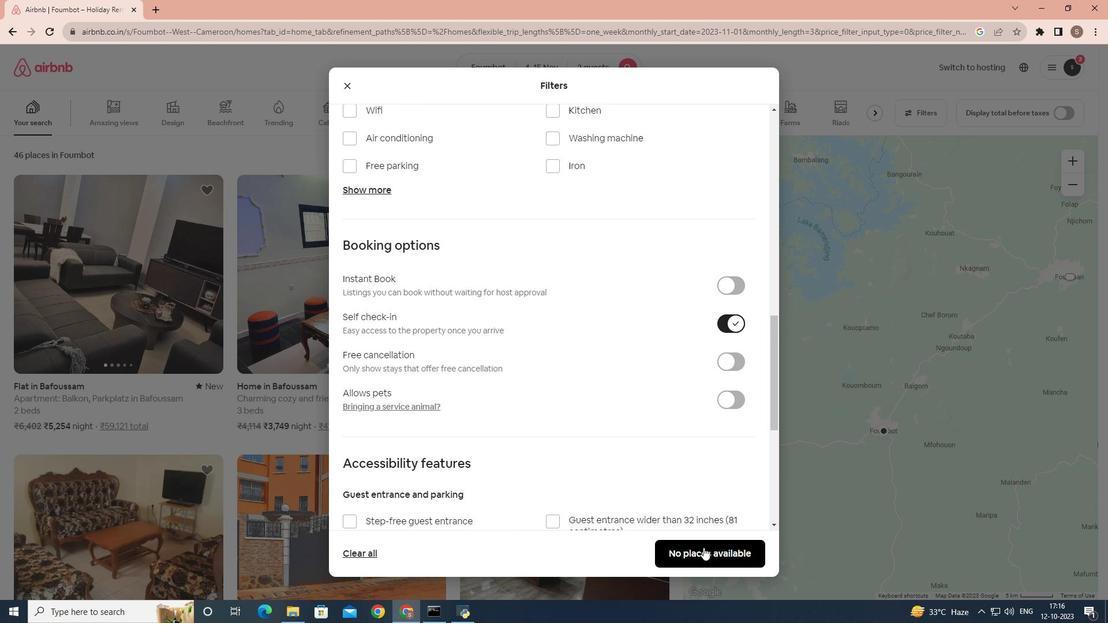 
Action: Mouse pressed left at (703, 547)
Screenshot: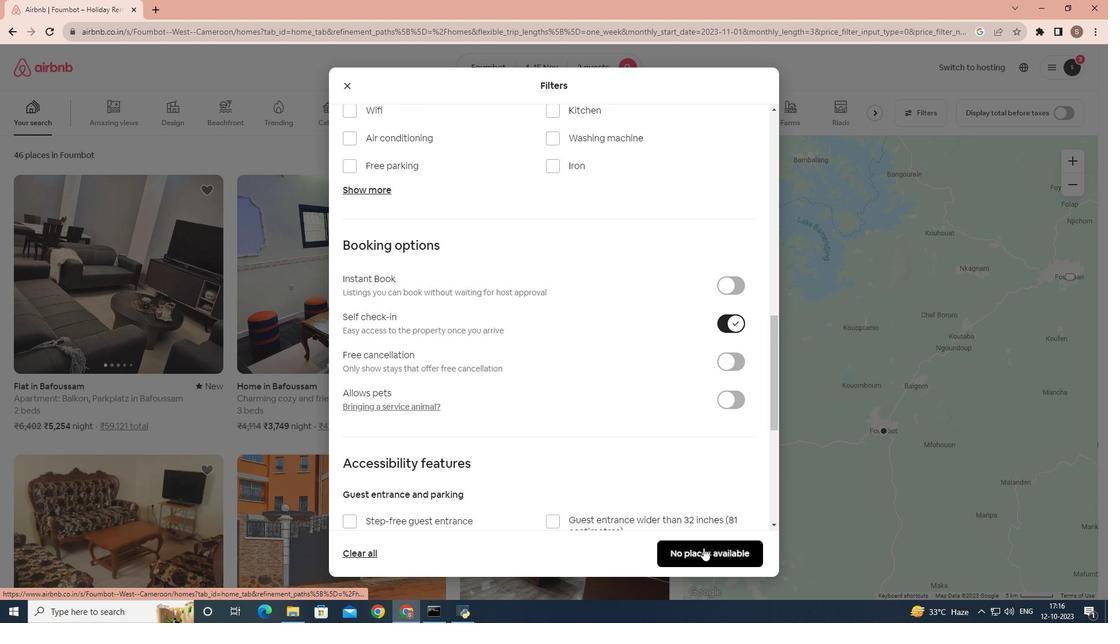 
Action: Mouse moved to (653, 456)
Screenshot: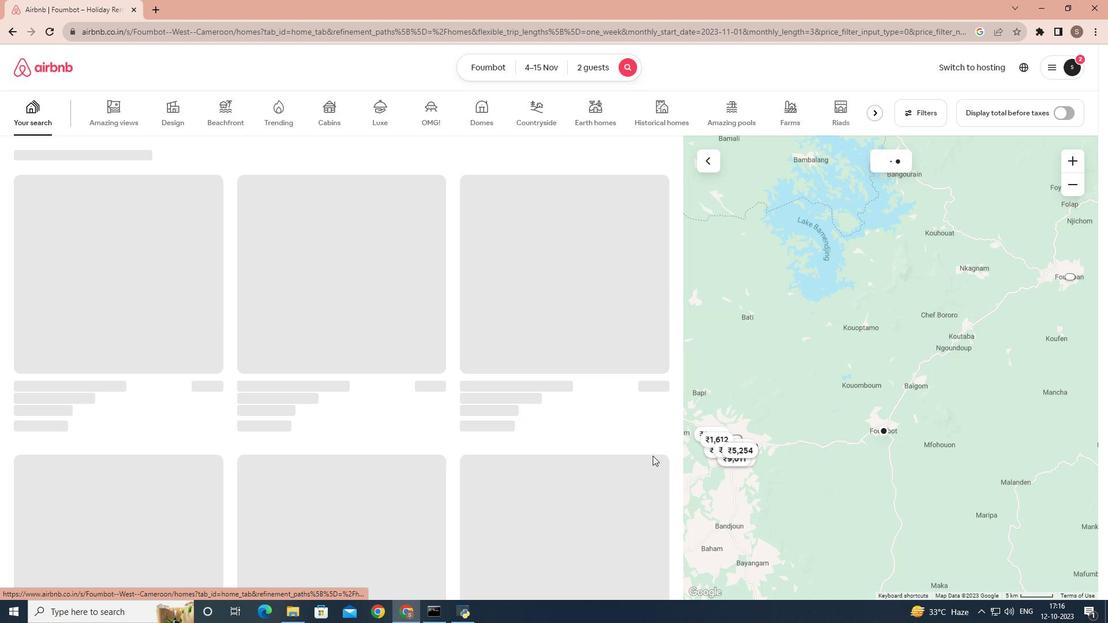 
